 Task: Look for properties with ceiling or mobile hoists.
Action: Mouse moved to (1156, 136)
Screenshot: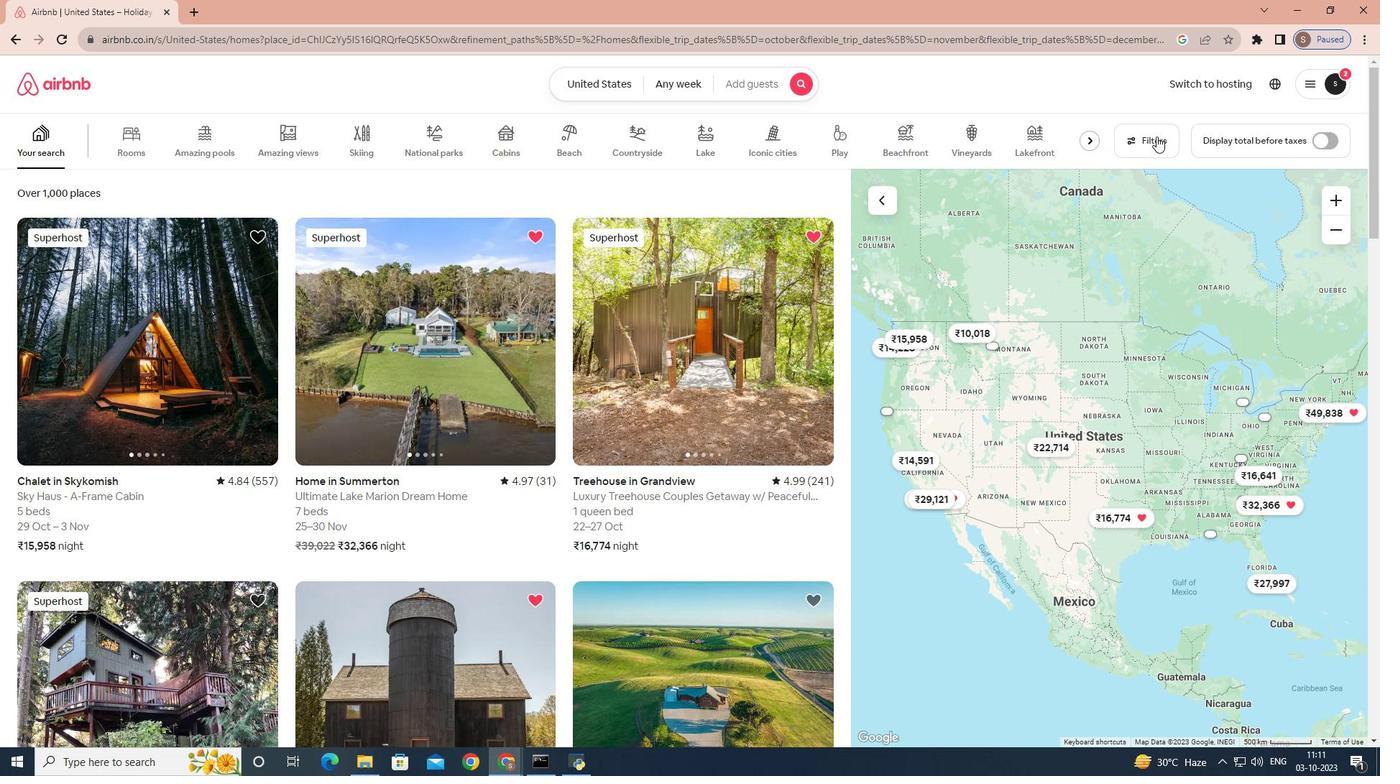 
Action: Mouse pressed left at (1156, 136)
Screenshot: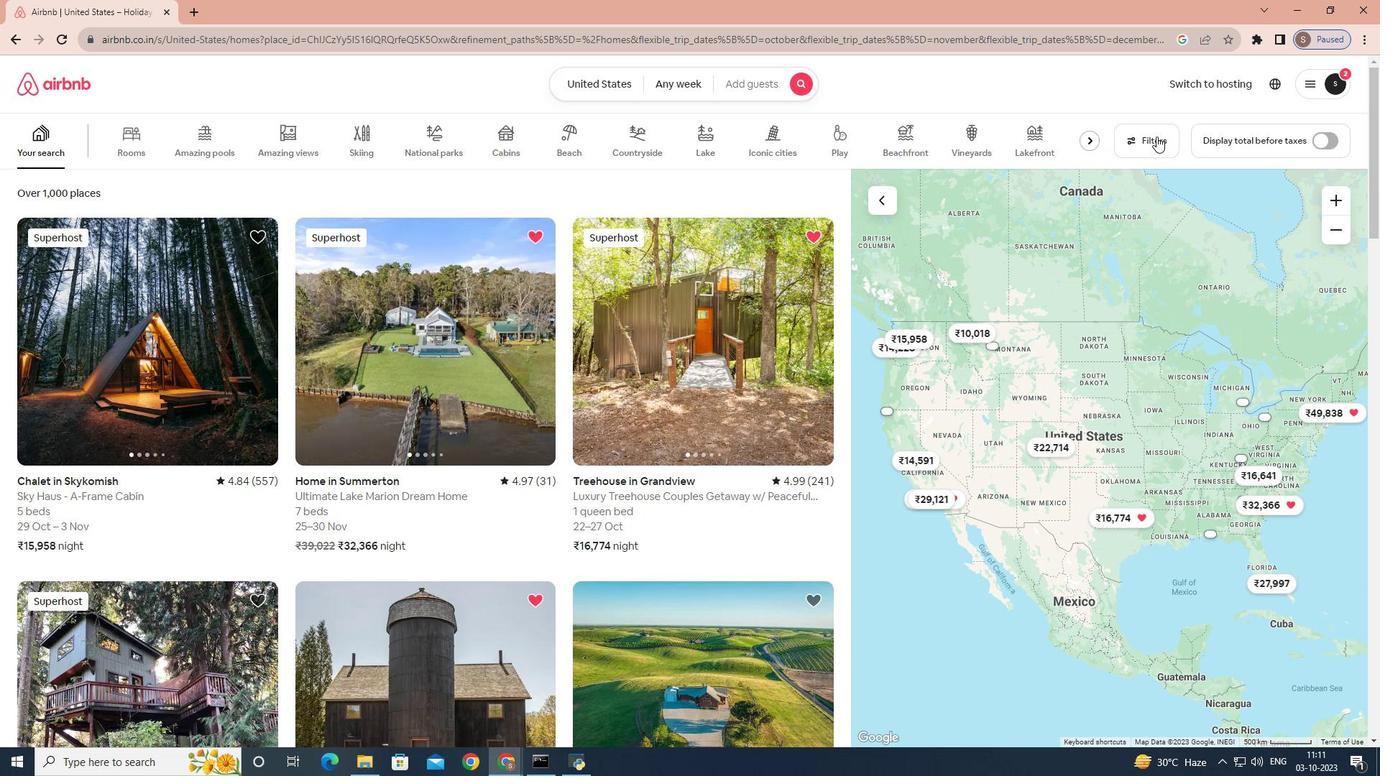 
Action: Mouse moved to (880, 231)
Screenshot: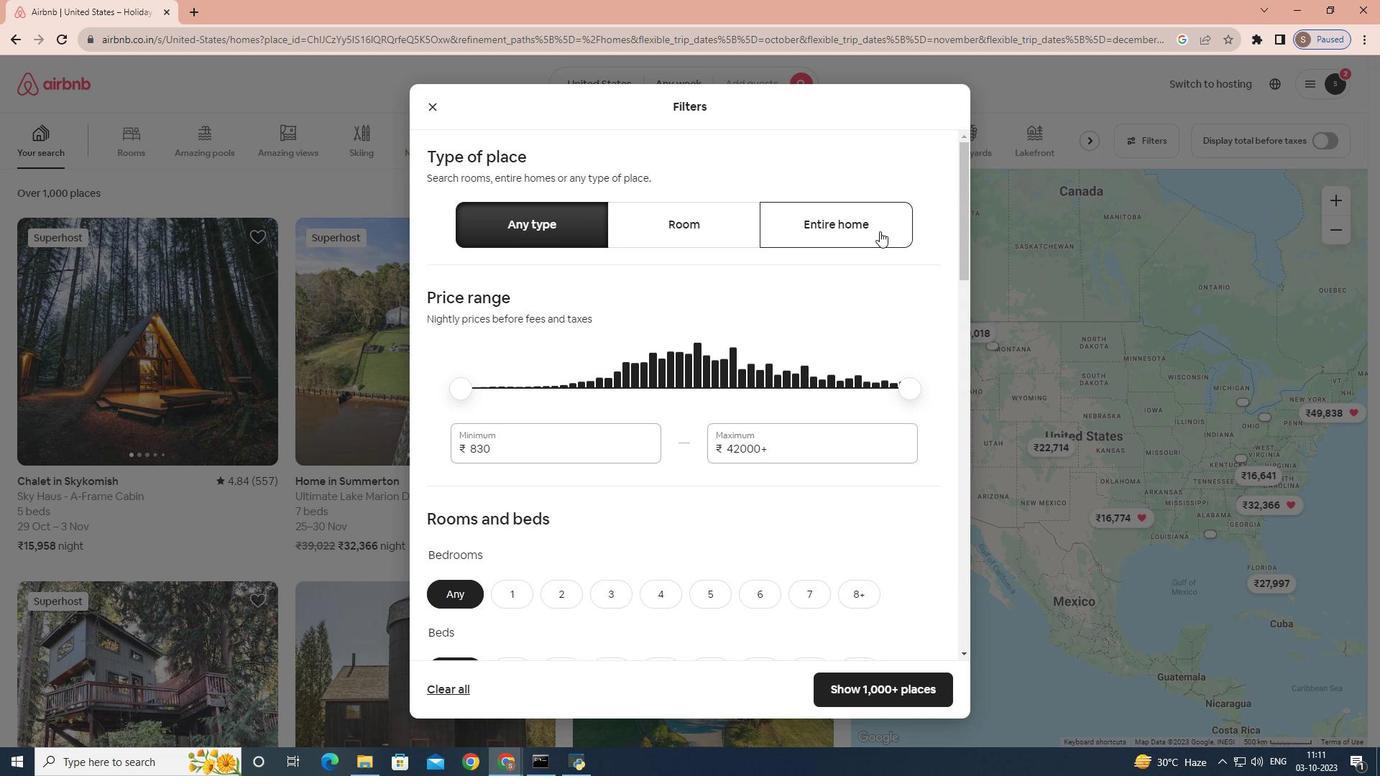 
Action: Mouse pressed left at (880, 231)
Screenshot: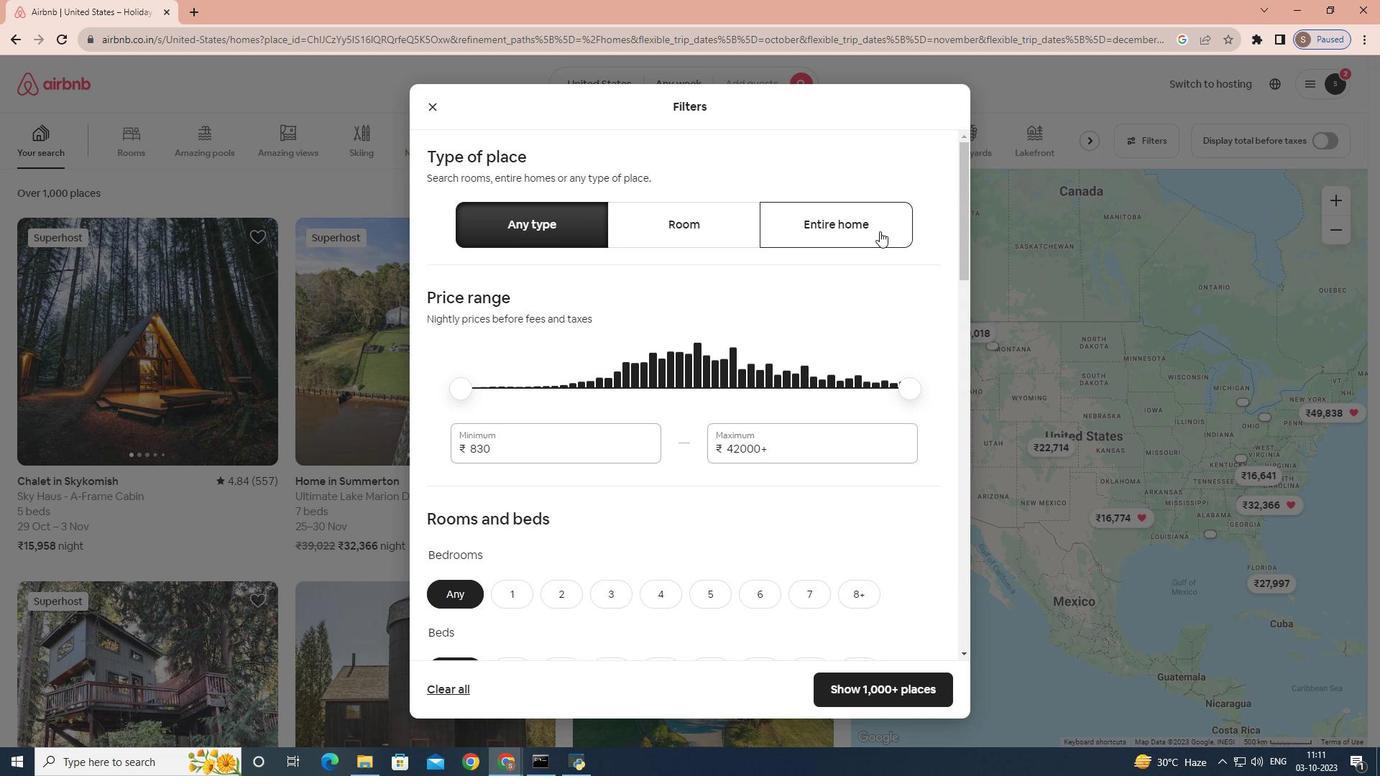 
Action: Mouse moved to (797, 331)
Screenshot: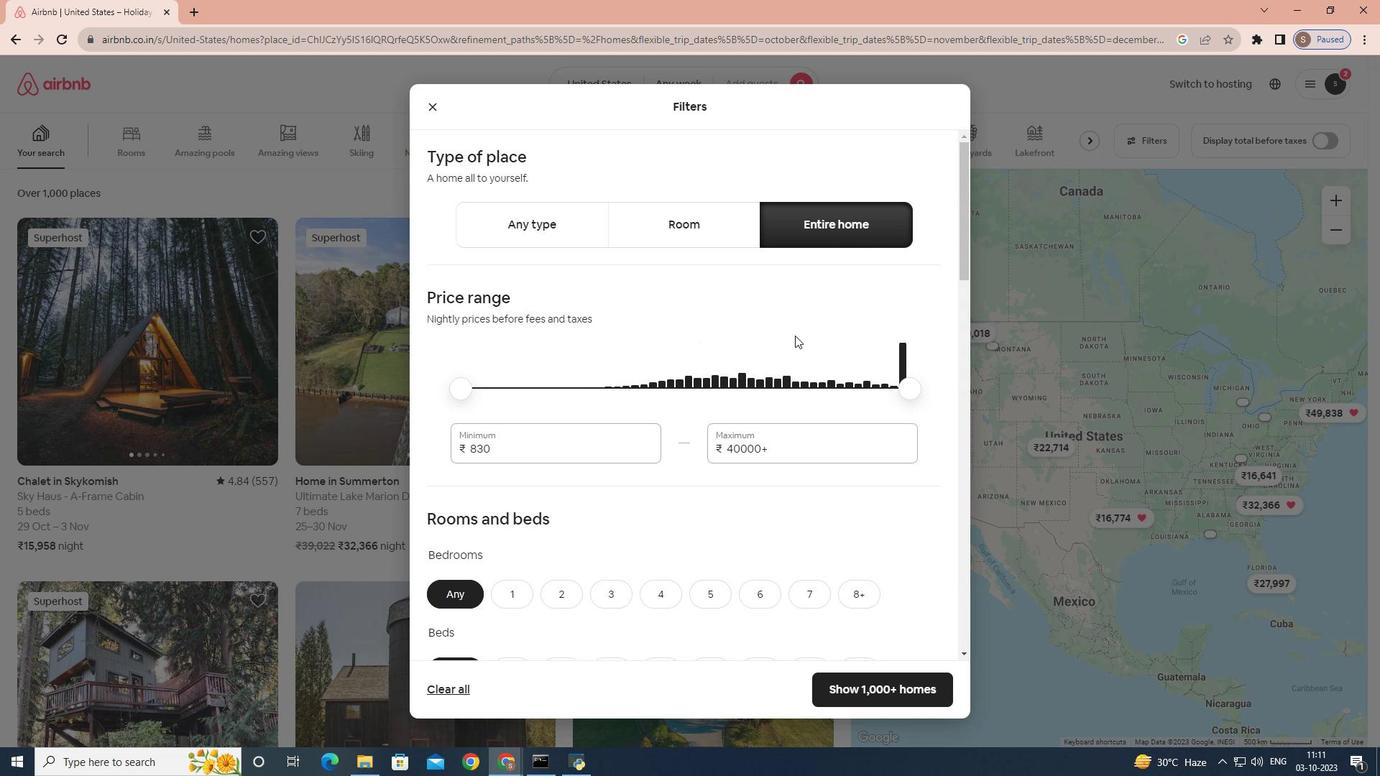 
Action: Mouse scrolled (797, 330) with delta (0, 0)
Screenshot: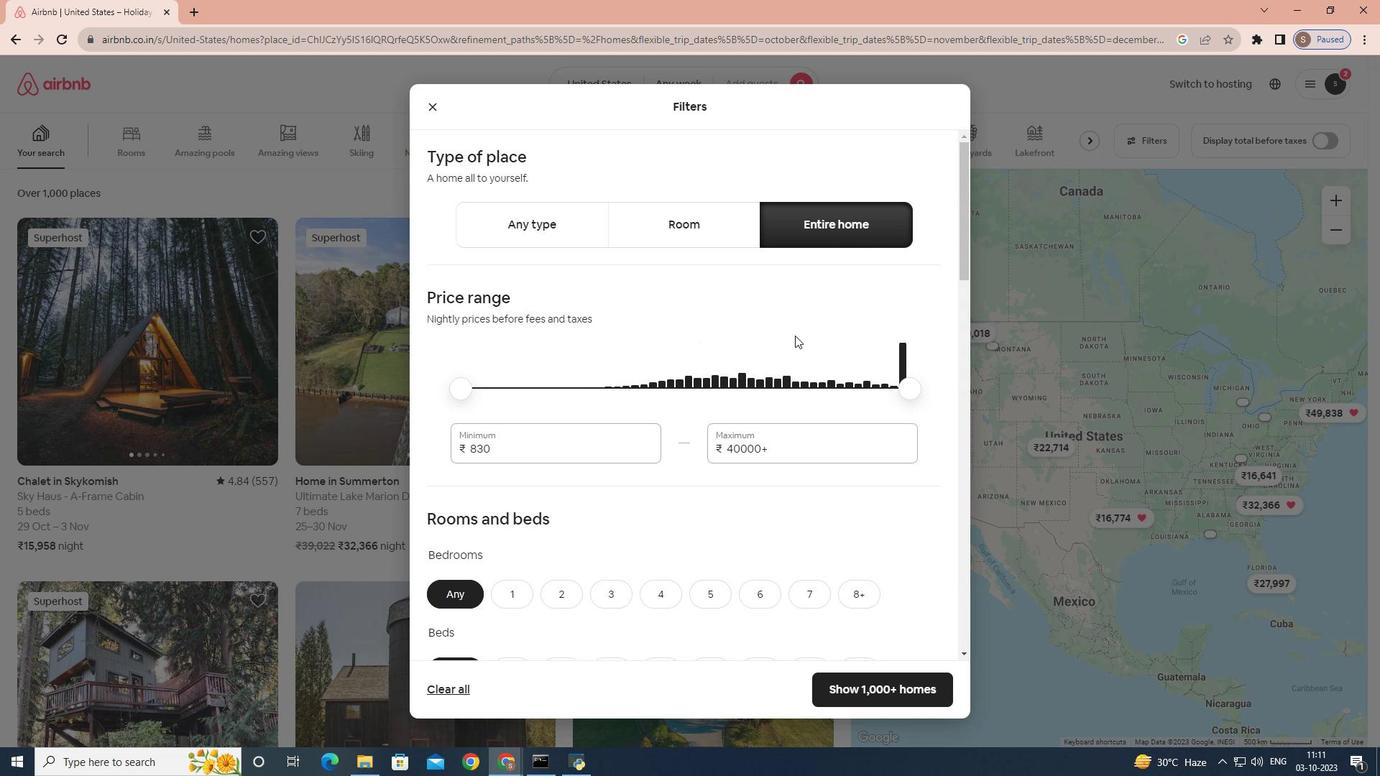 
Action: Mouse moved to (794, 337)
Screenshot: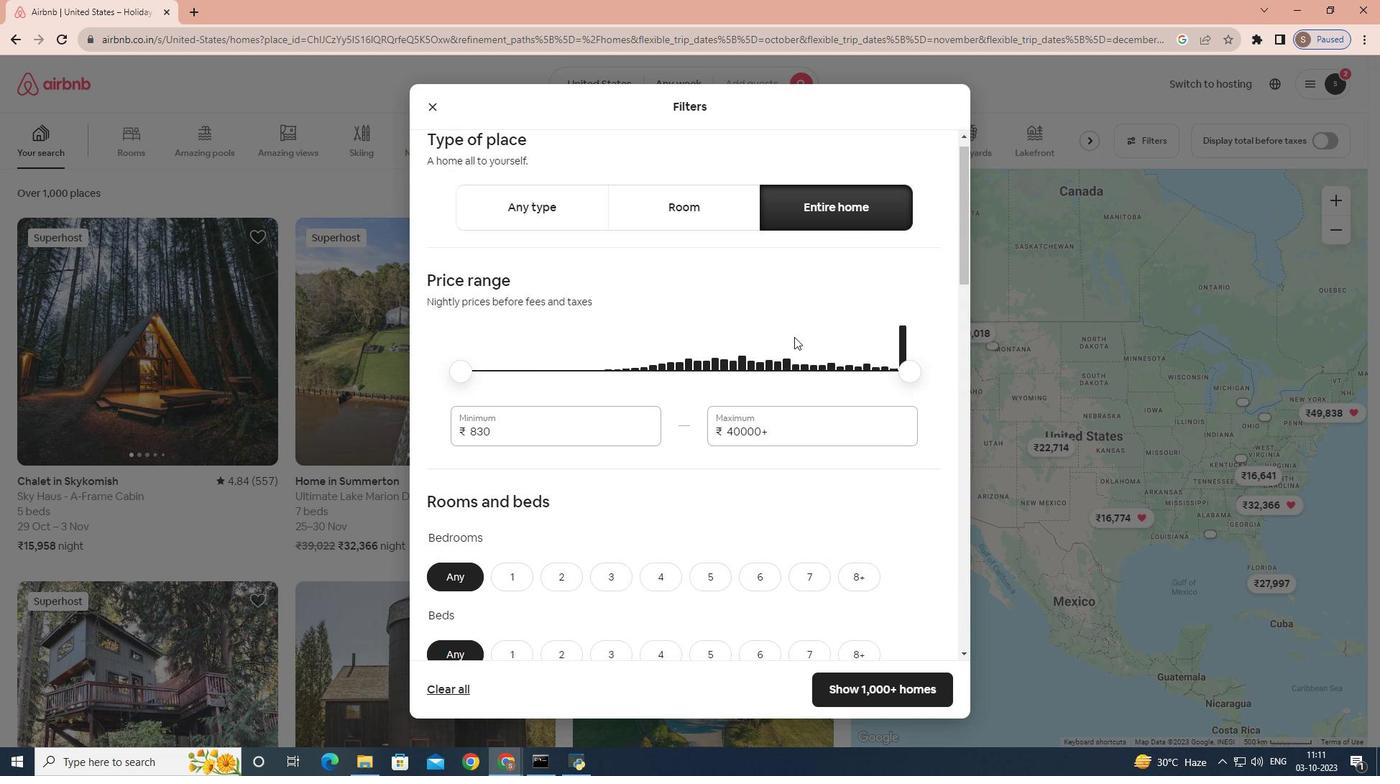 
Action: Mouse scrolled (794, 336) with delta (0, 0)
Screenshot: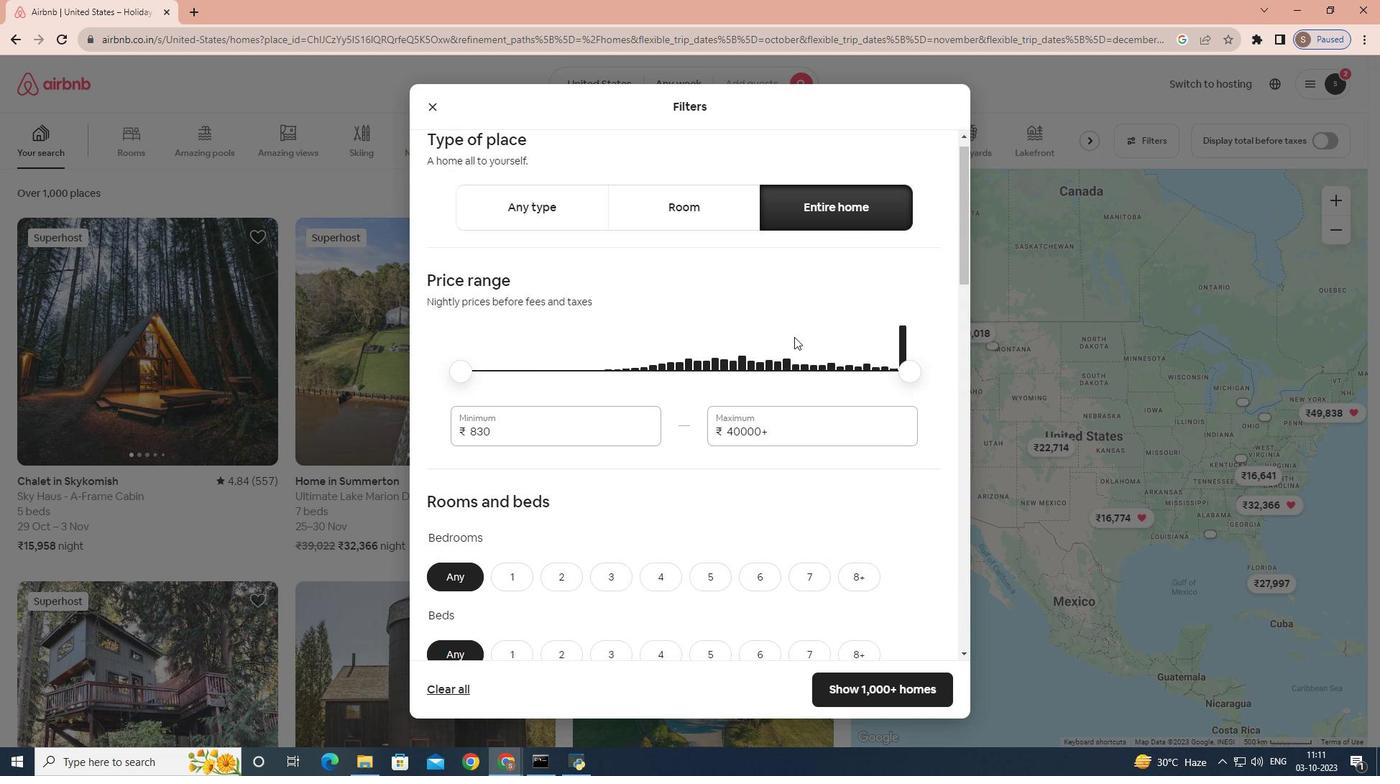 
Action: Mouse scrolled (794, 336) with delta (0, 0)
Screenshot: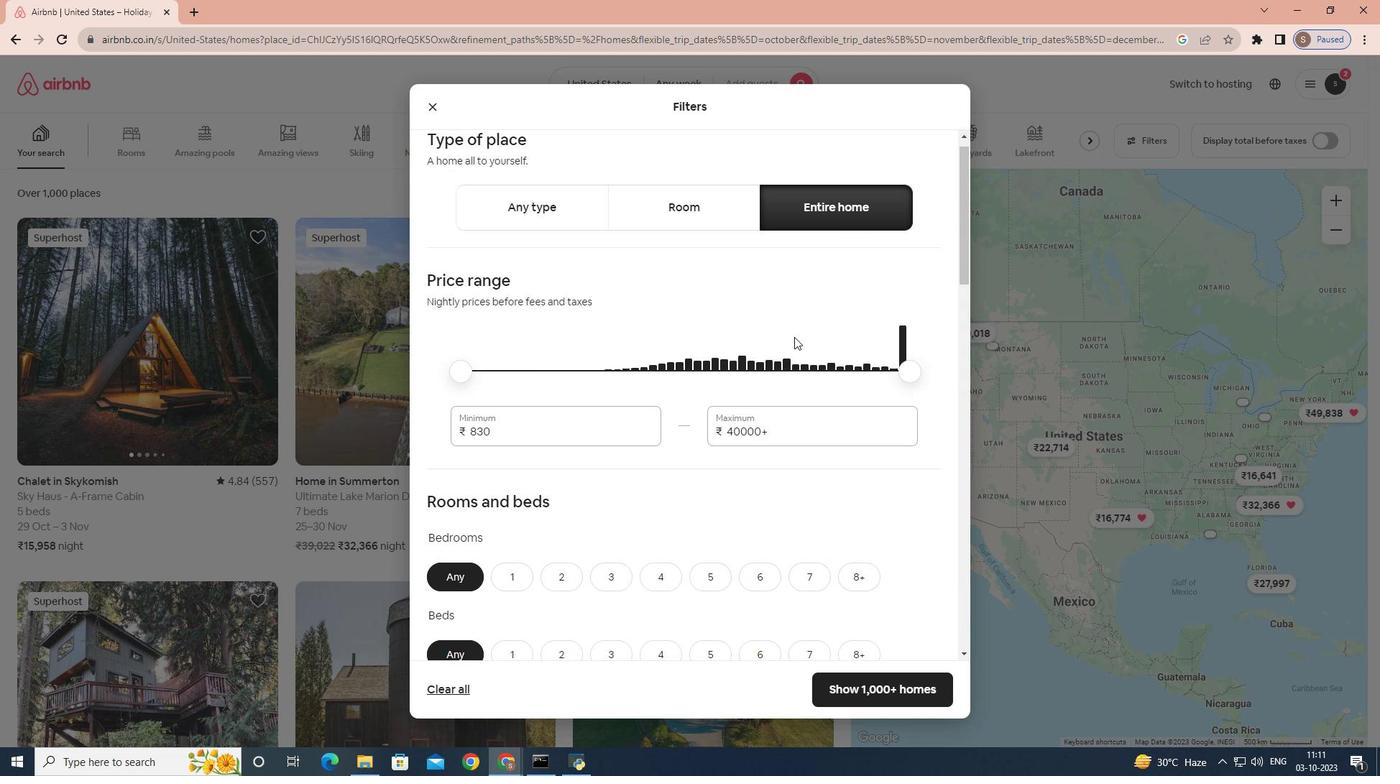 
Action: Mouse scrolled (794, 336) with delta (0, 0)
Screenshot: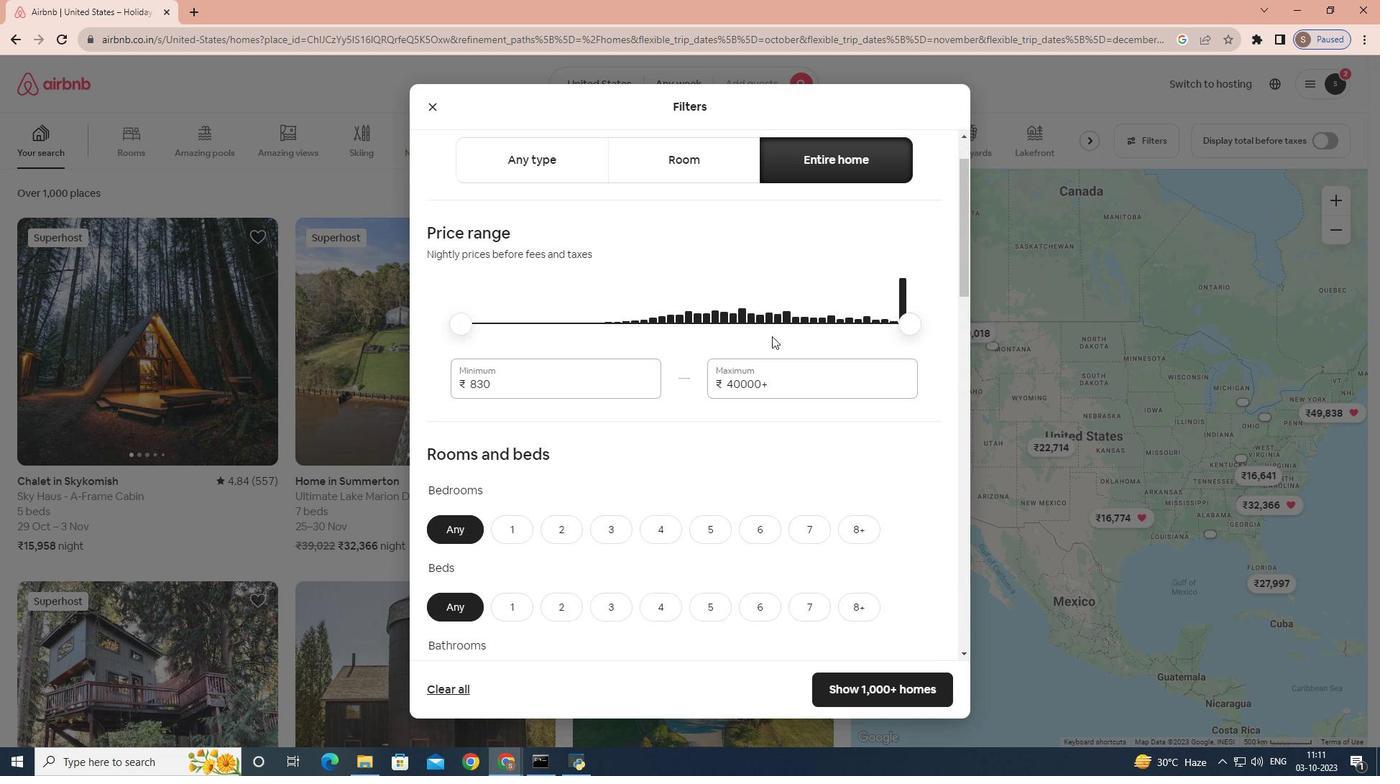 
Action: Mouse moved to (718, 322)
Screenshot: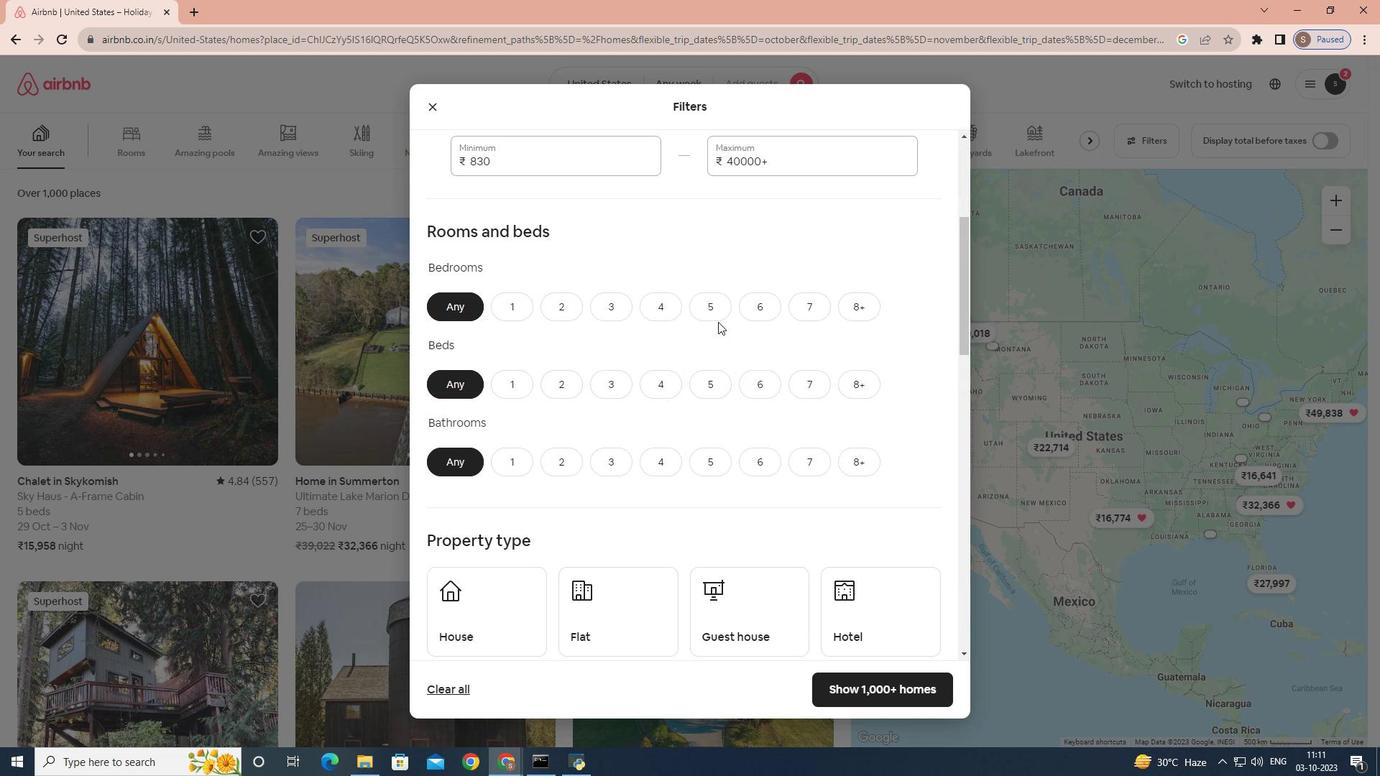 
Action: Mouse scrolled (718, 321) with delta (0, 0)
Screenshot: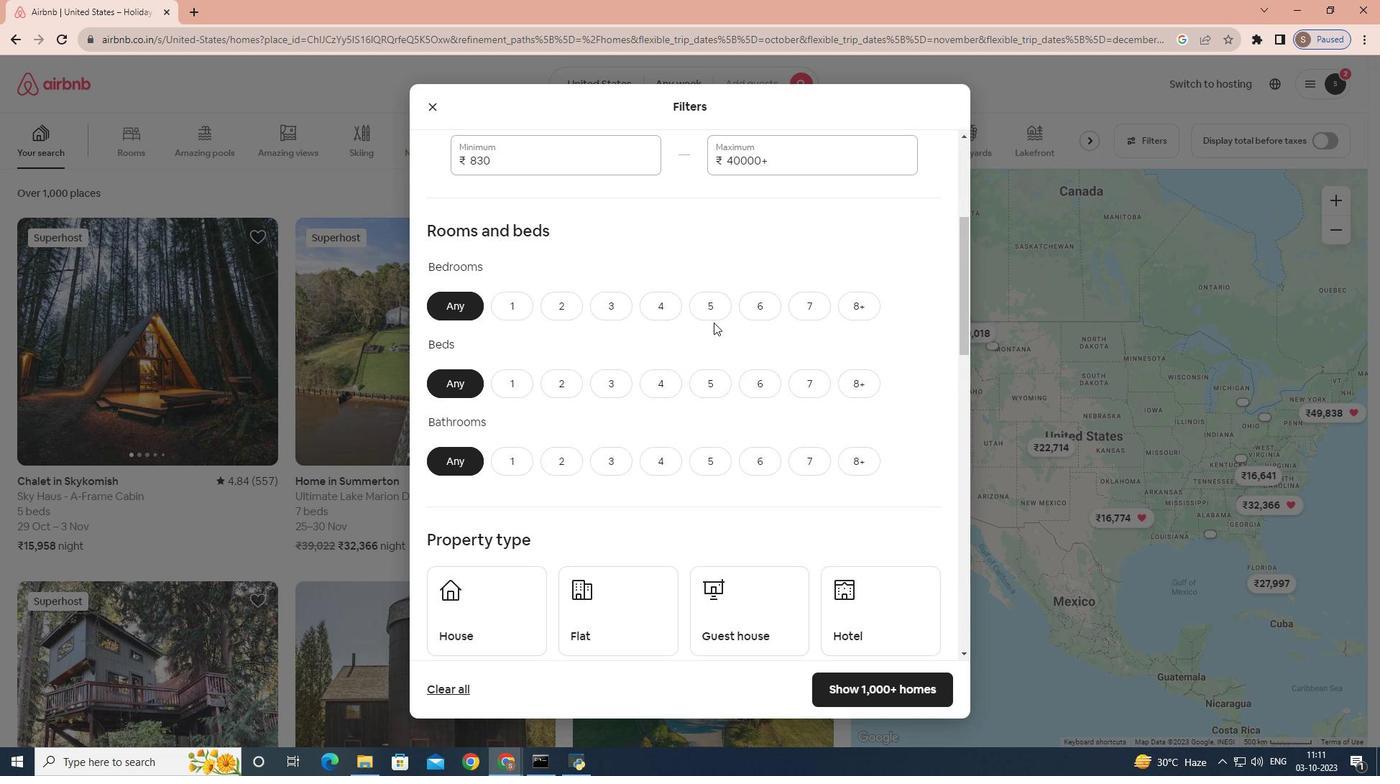 
Action: Mouse moved to (716, 322)
Screenshot: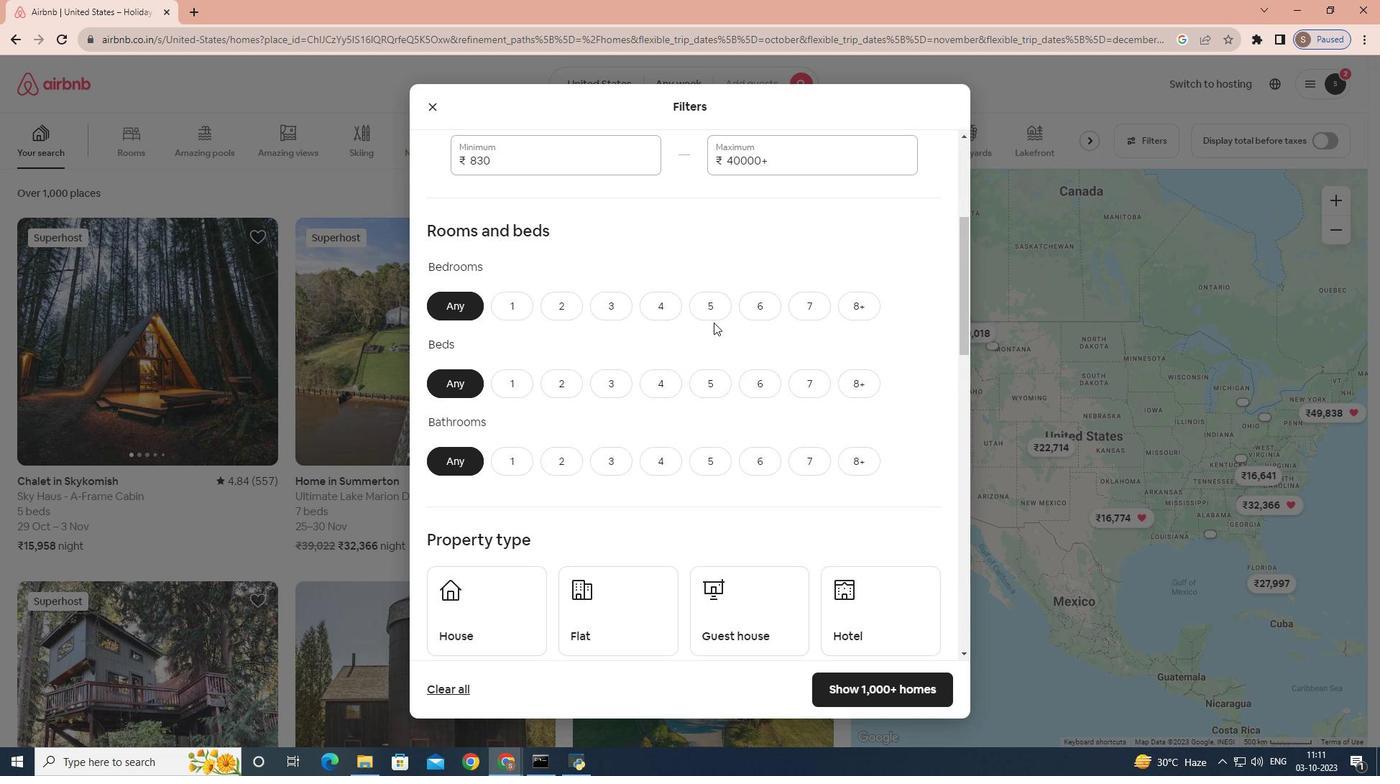 
Action: Mouse scrolled (716, 321) with delta (0, 0)
Screenshot: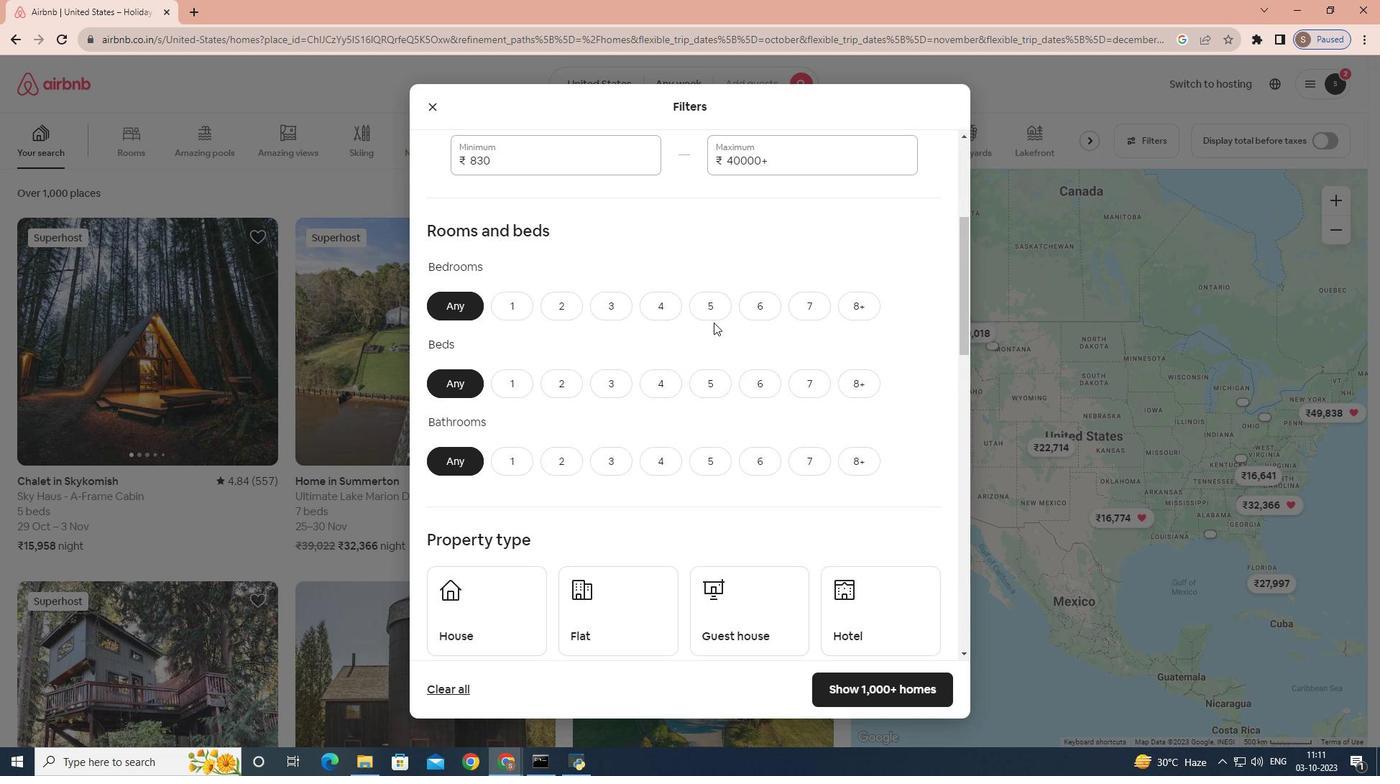 
Action: Mouse moved to (714, 322)
Screenshot: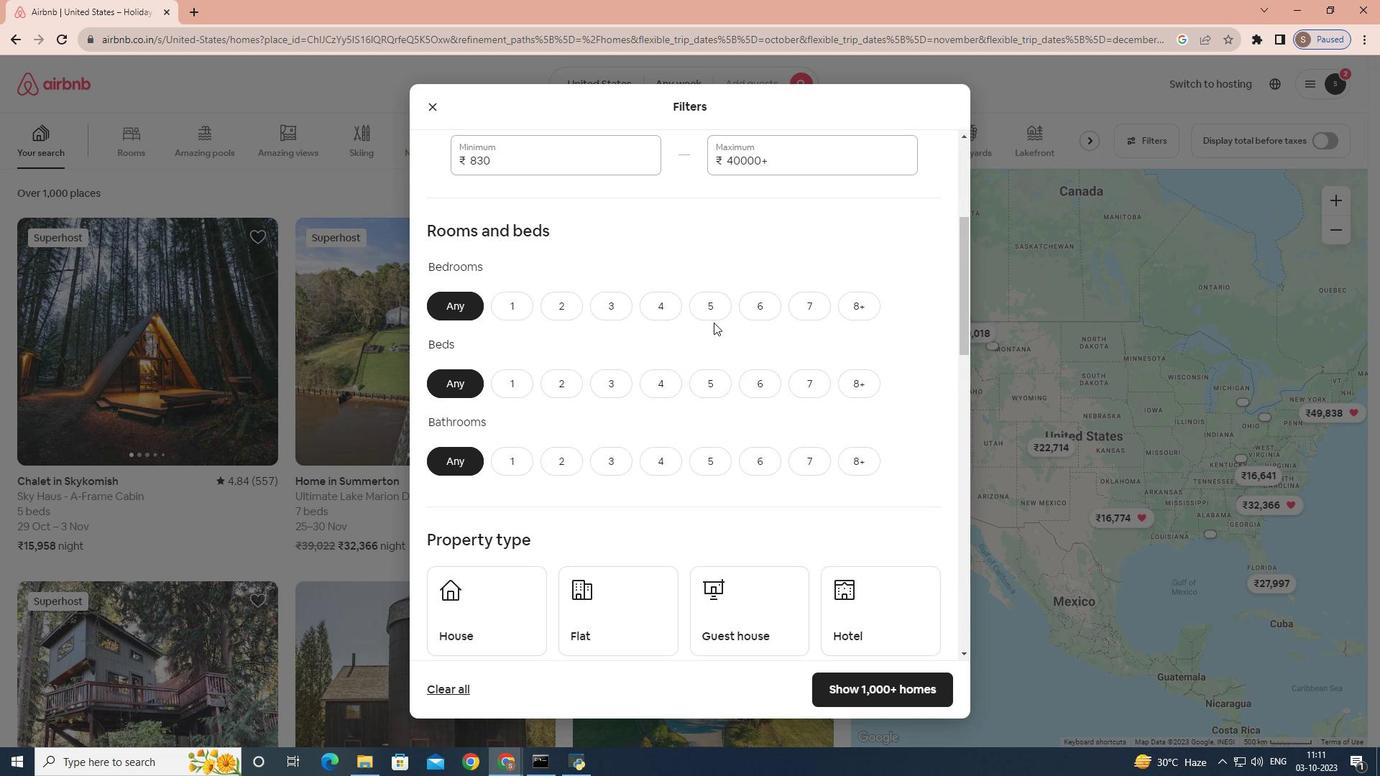 
Action: Mouse scrolled (714, 322) with delta (0, 0)
Screenshot: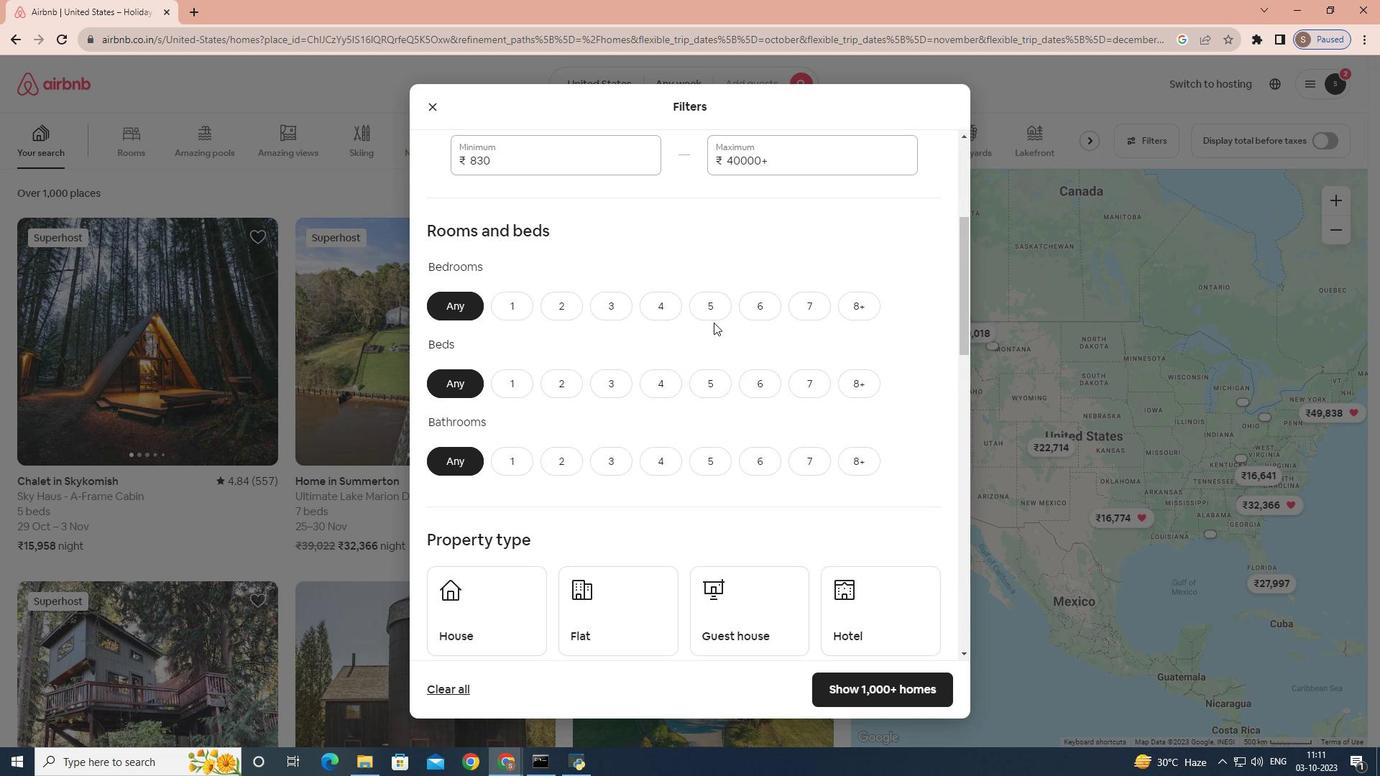 
Action: Mouse moved to (712, 324)
Screenshot: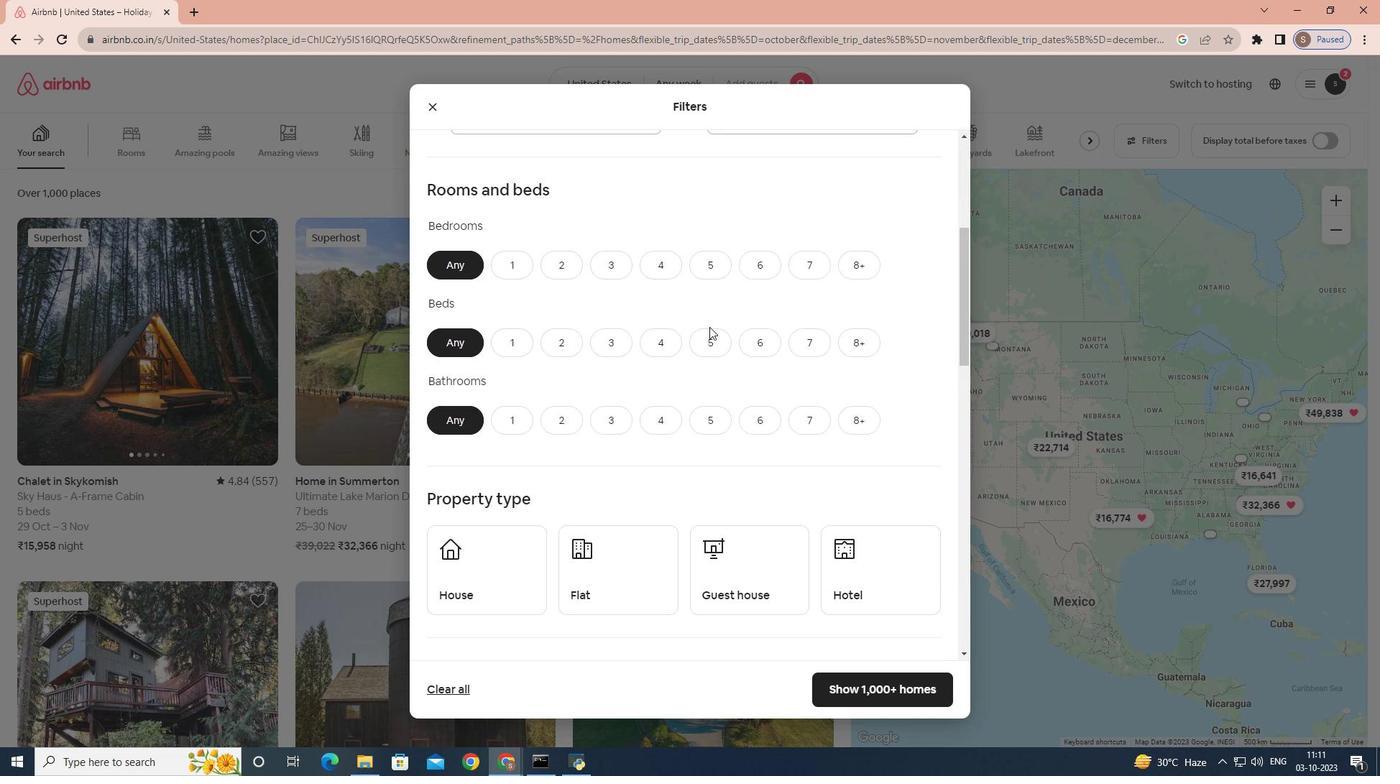 
Action: Mouse scrolled (712, 323) with delta (0, 0)
Screenshot: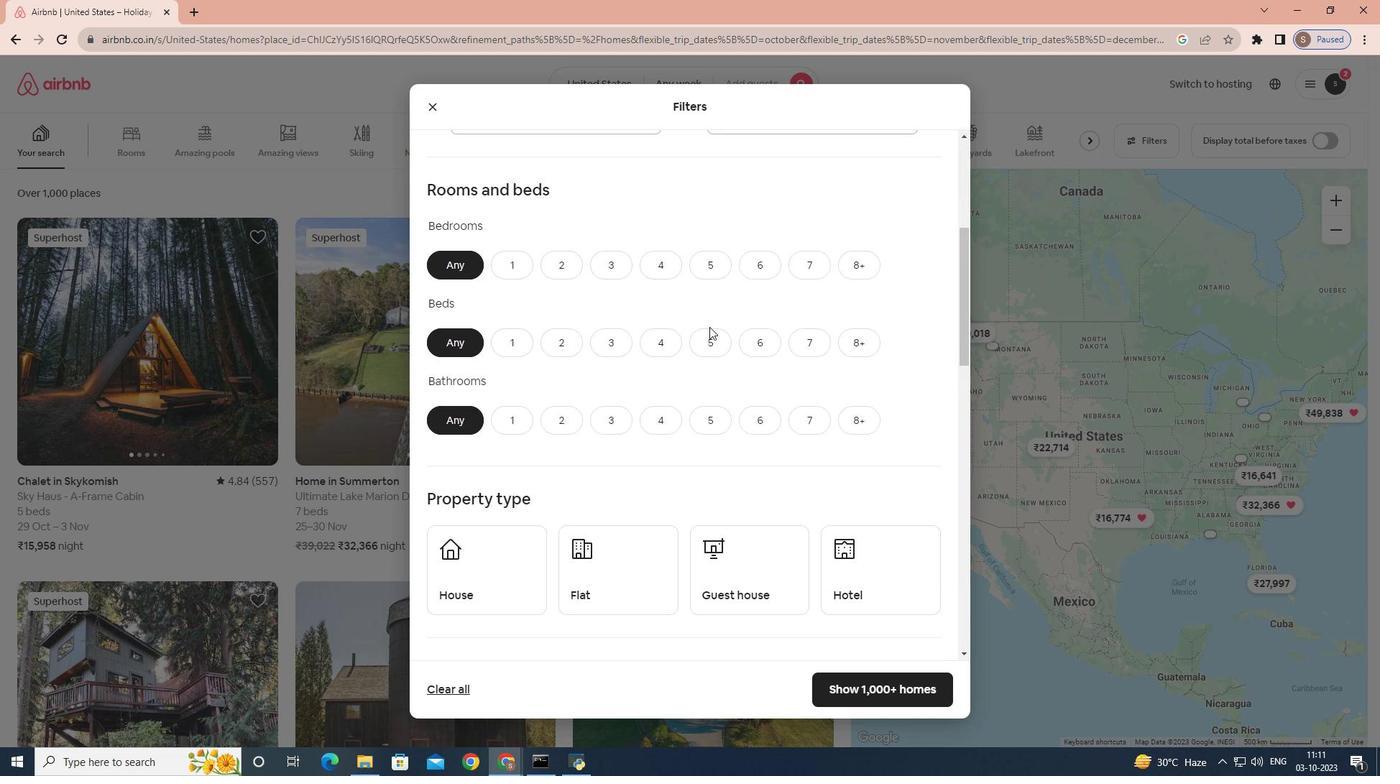 
Action: Mouse moved to (709, 327)
Screenshot: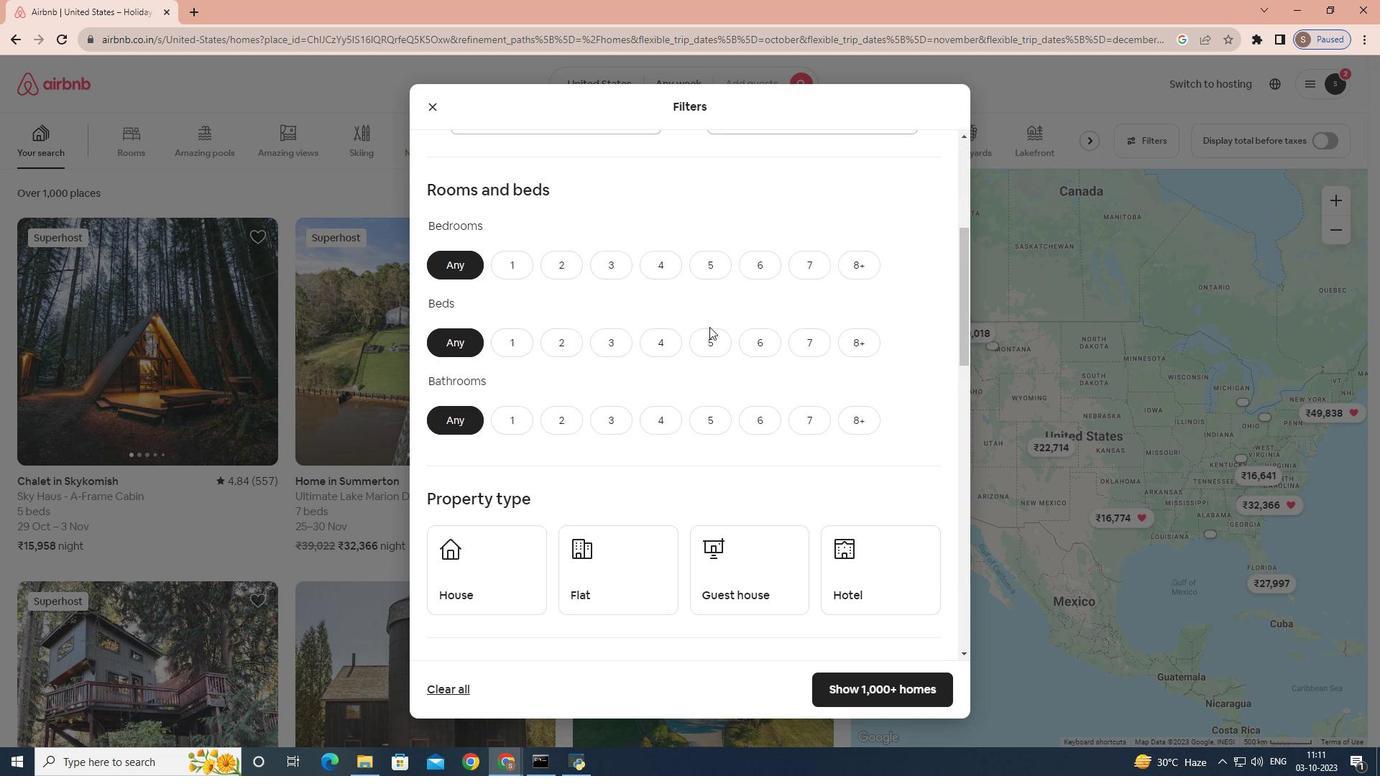 
Action: Mouse scrolled (709, 326) with delta (0, 0)
Screenshot: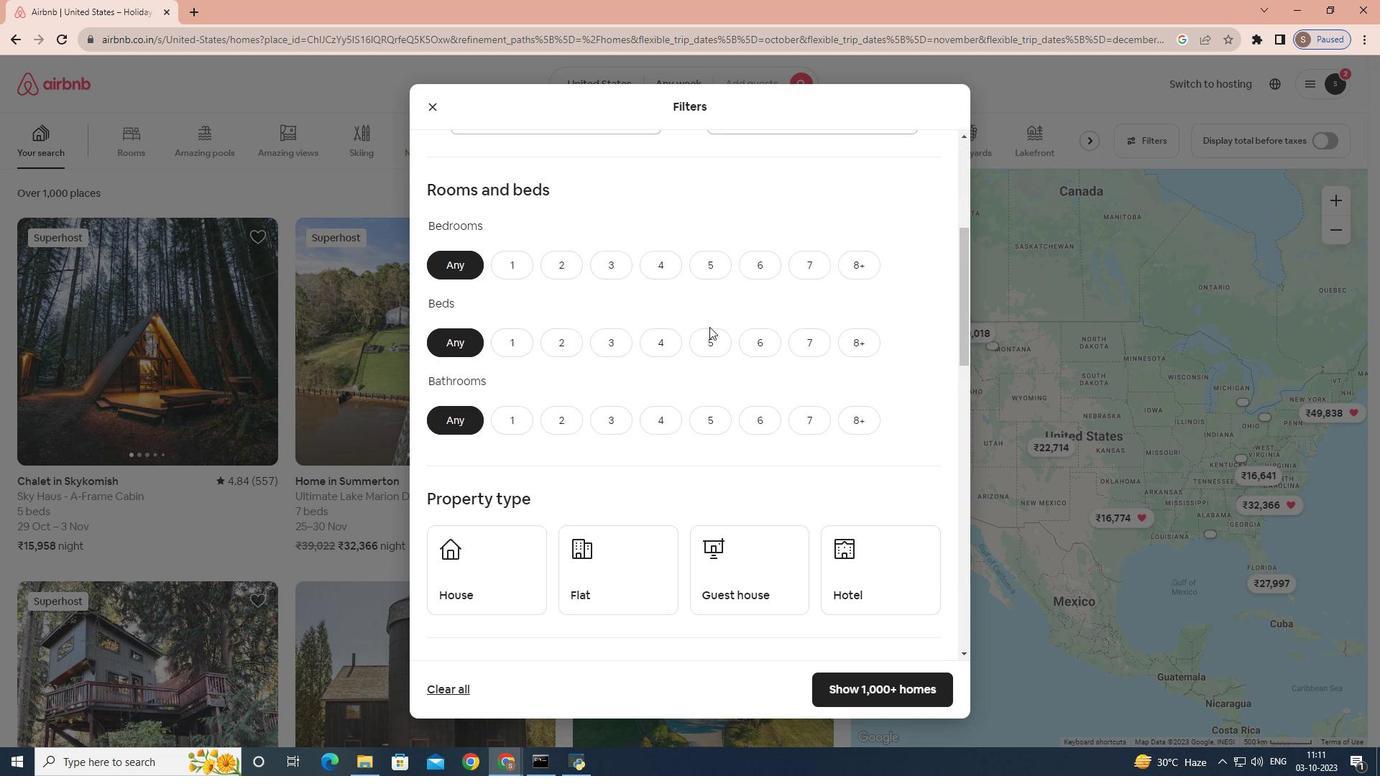 
Action: Mouse moved to (701, 332)
Screenshot: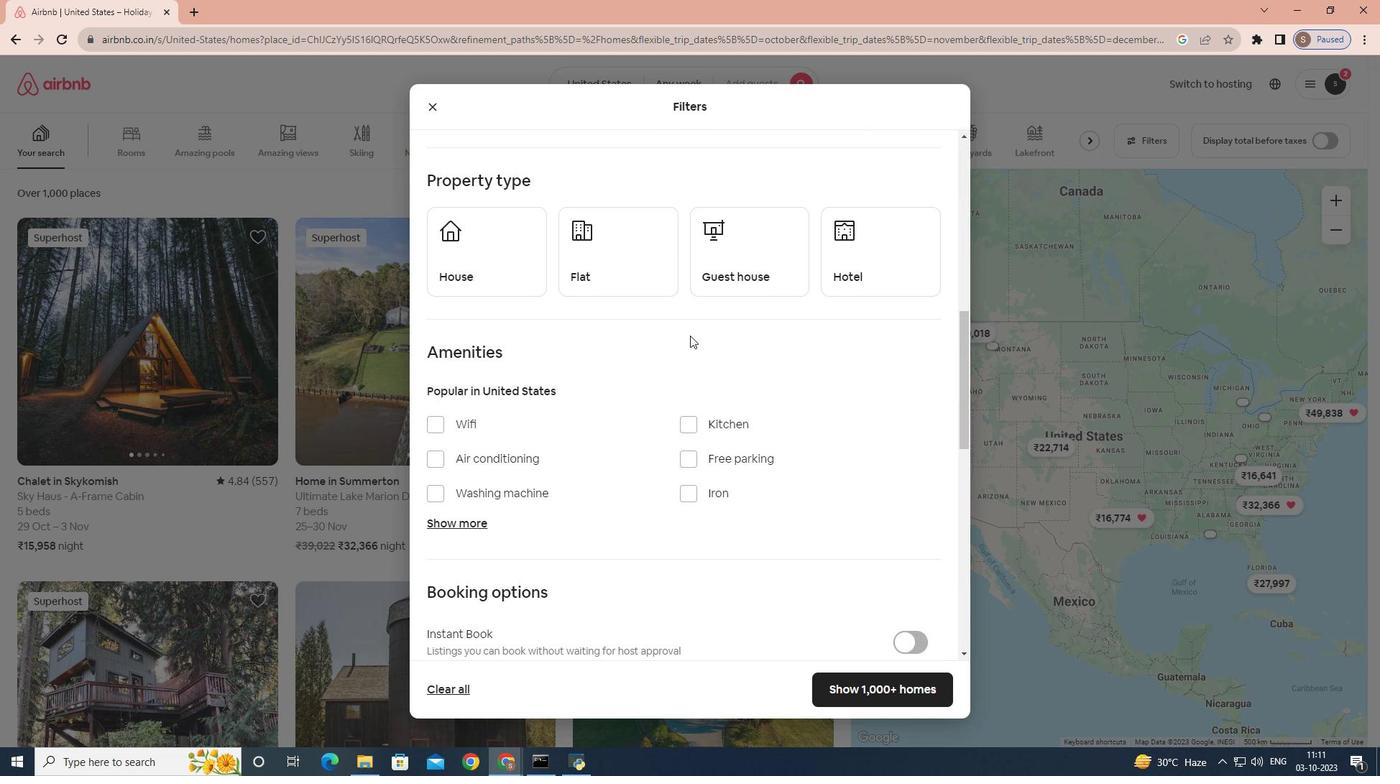 
Action: Mouse scrolled (701, 332) with delta (0, 0)
Screenshot: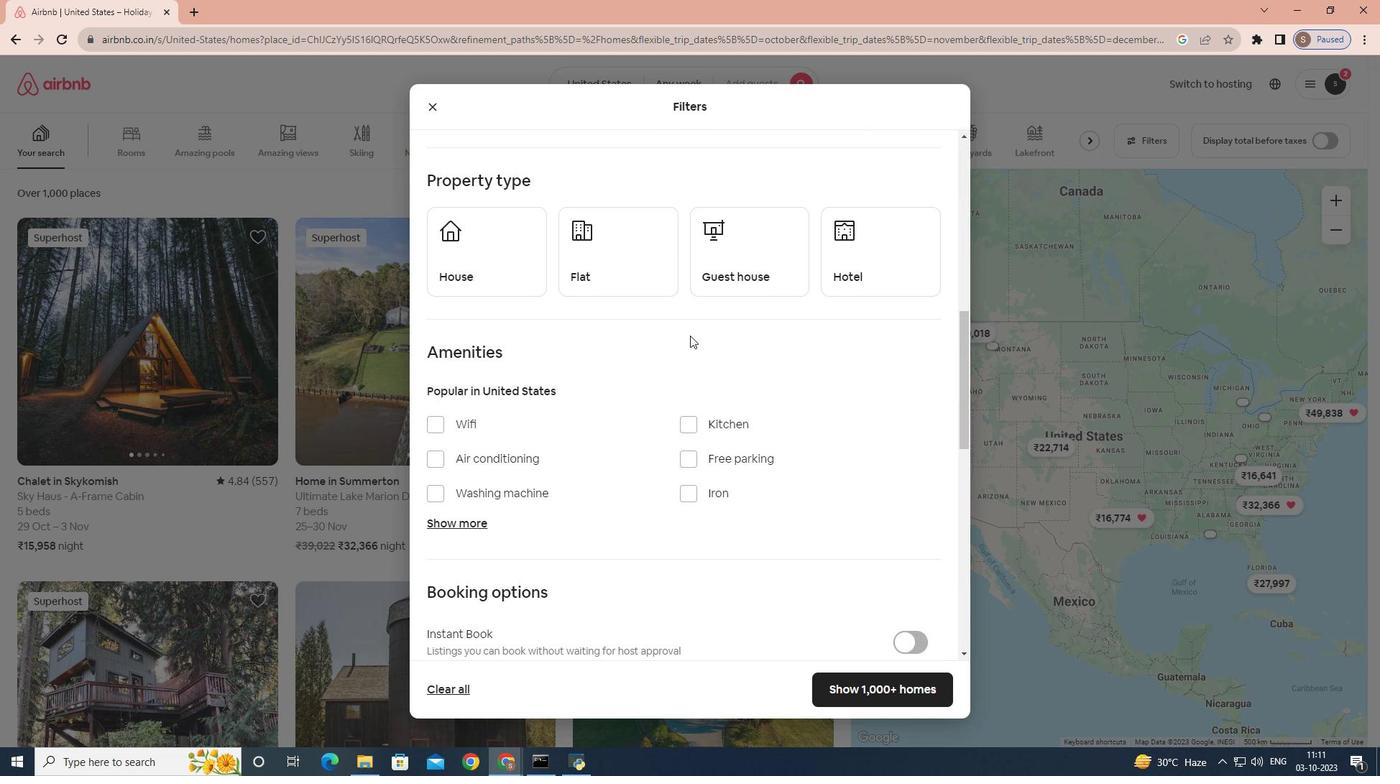 
Action: Mouse moved to (693, 334)
Screenshot: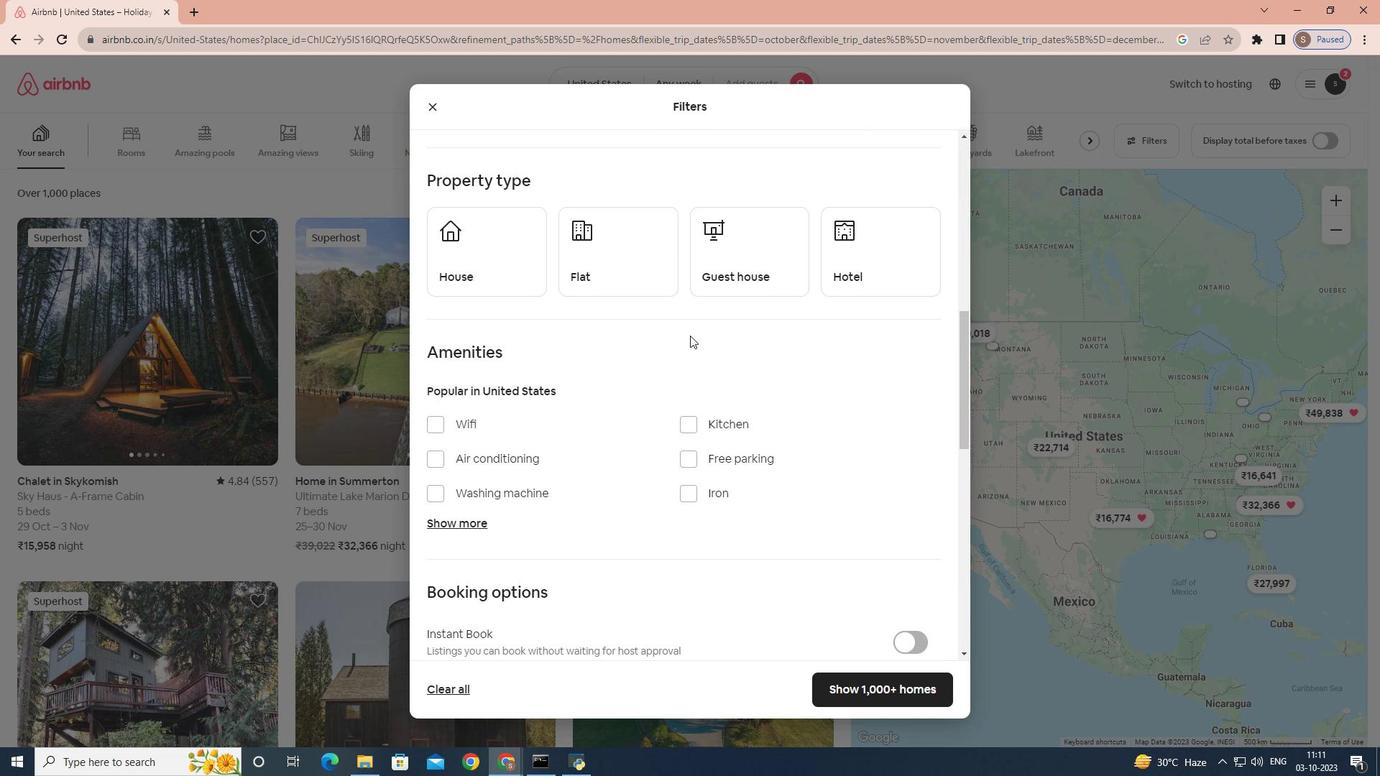 
Action: Mouse scrolled (693, 333) with delta (0, 0)
Screenshot: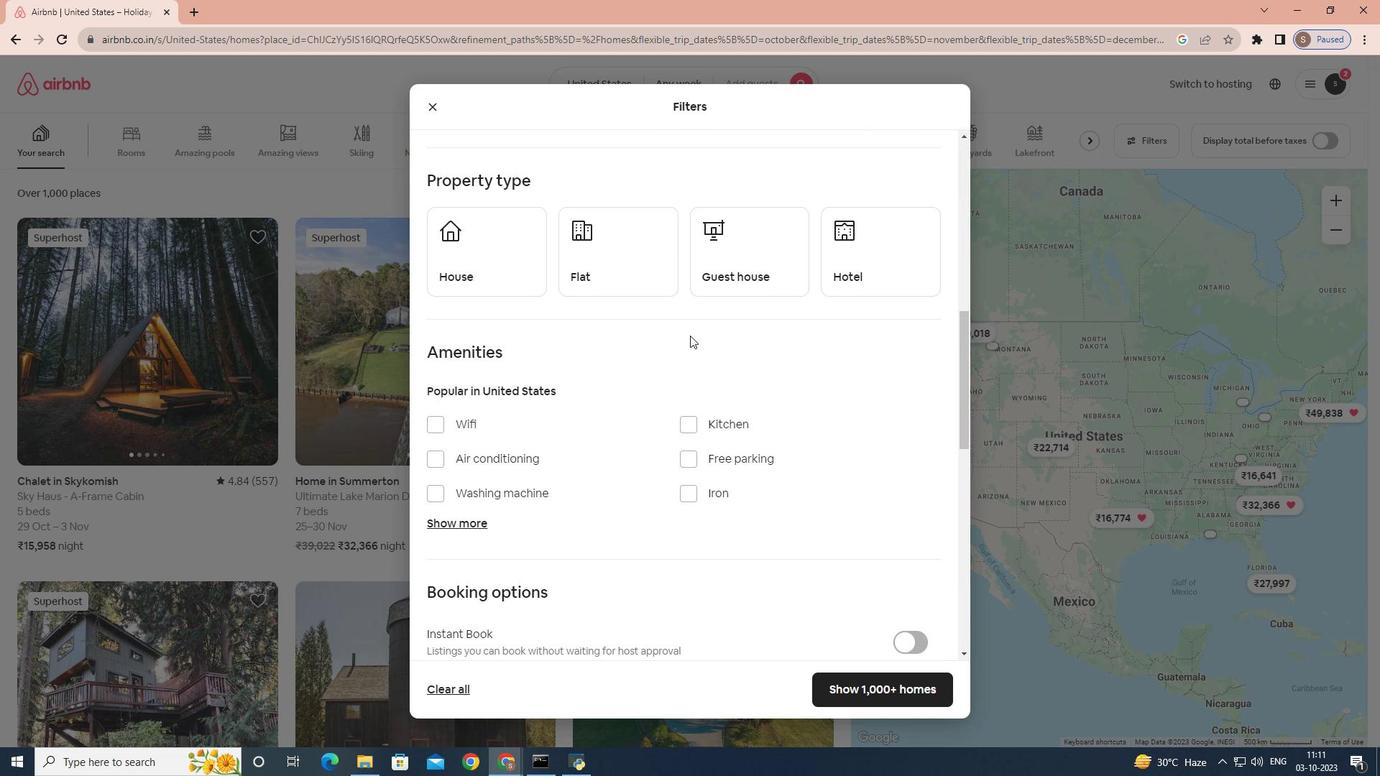 
Action: Mouse moved to (691, 335)
Screenshot: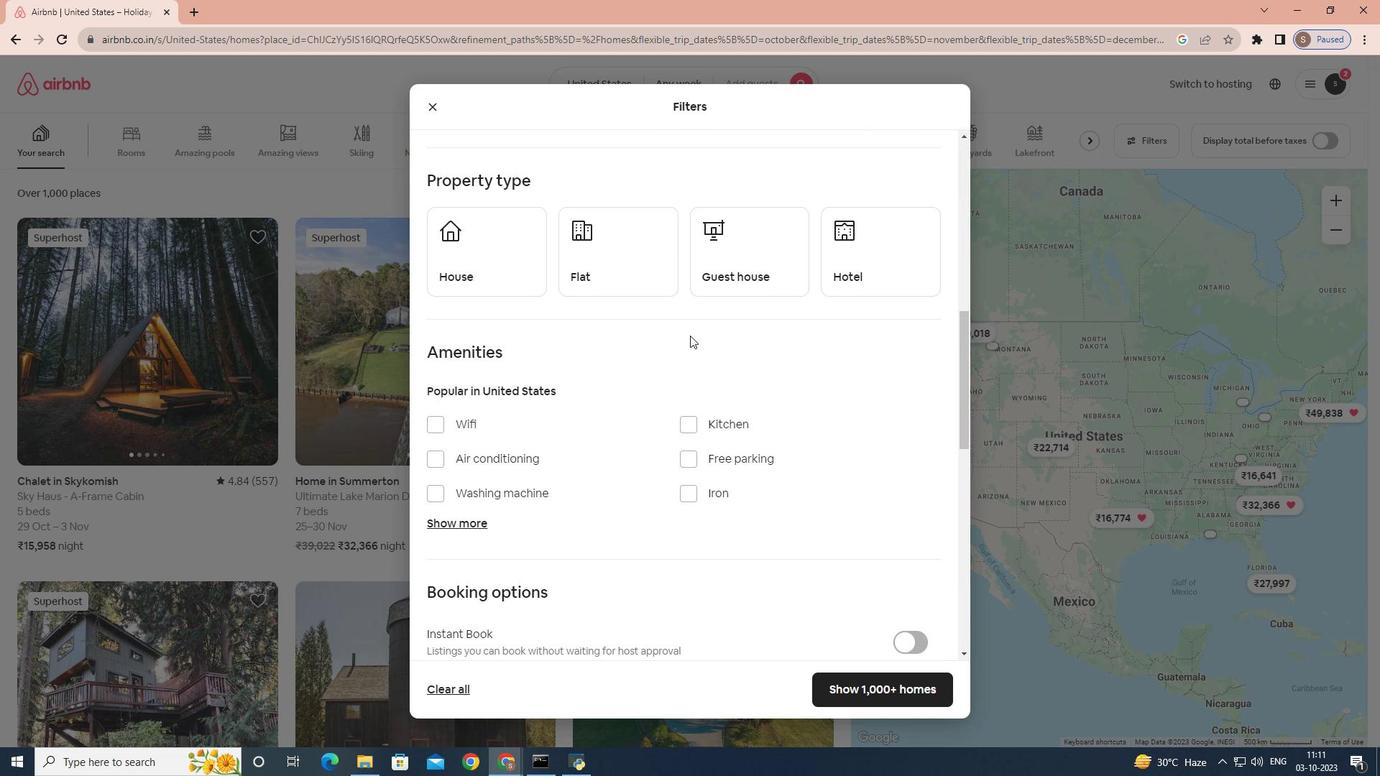 
Action: Mouse scrolled (691, 335) with delta (0, 0)
Screenshot: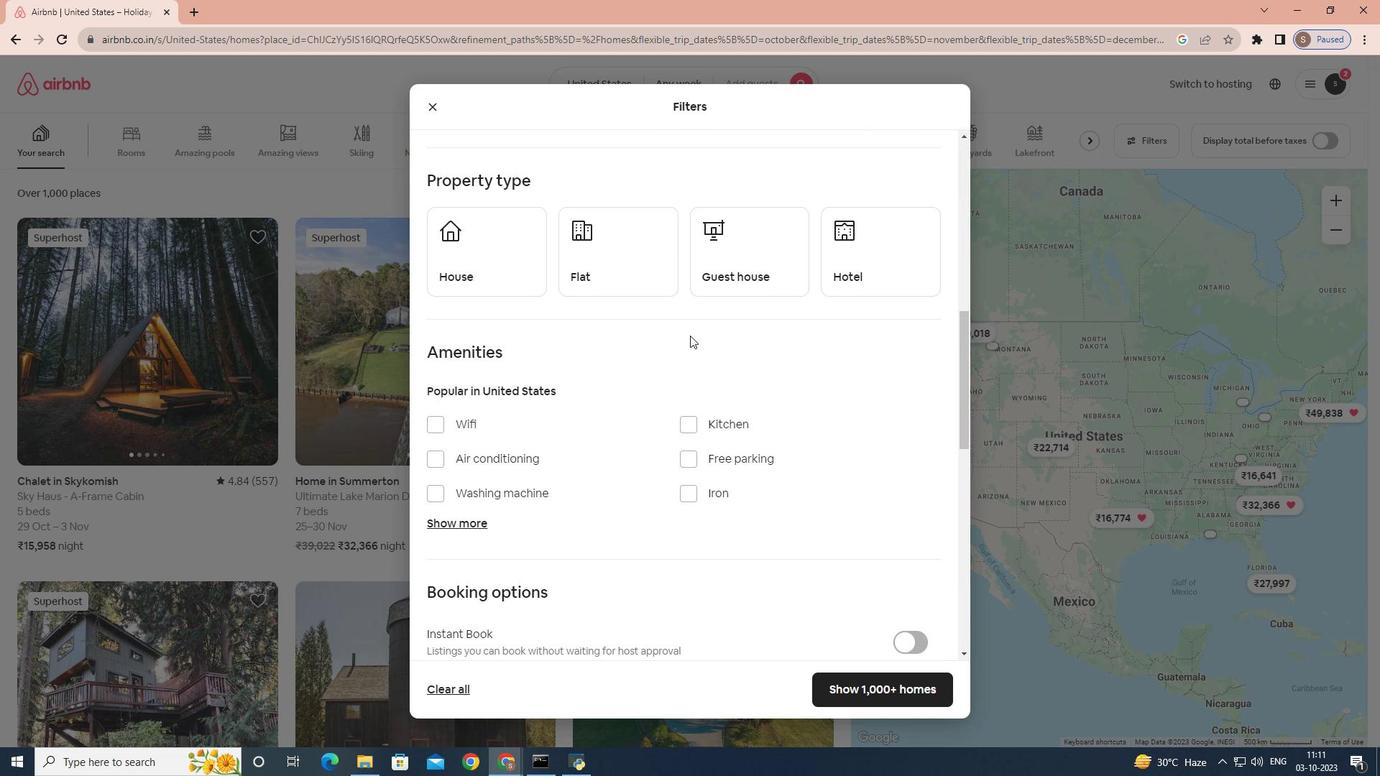
Action: Mouse moved to (644, 341)
Screenshot: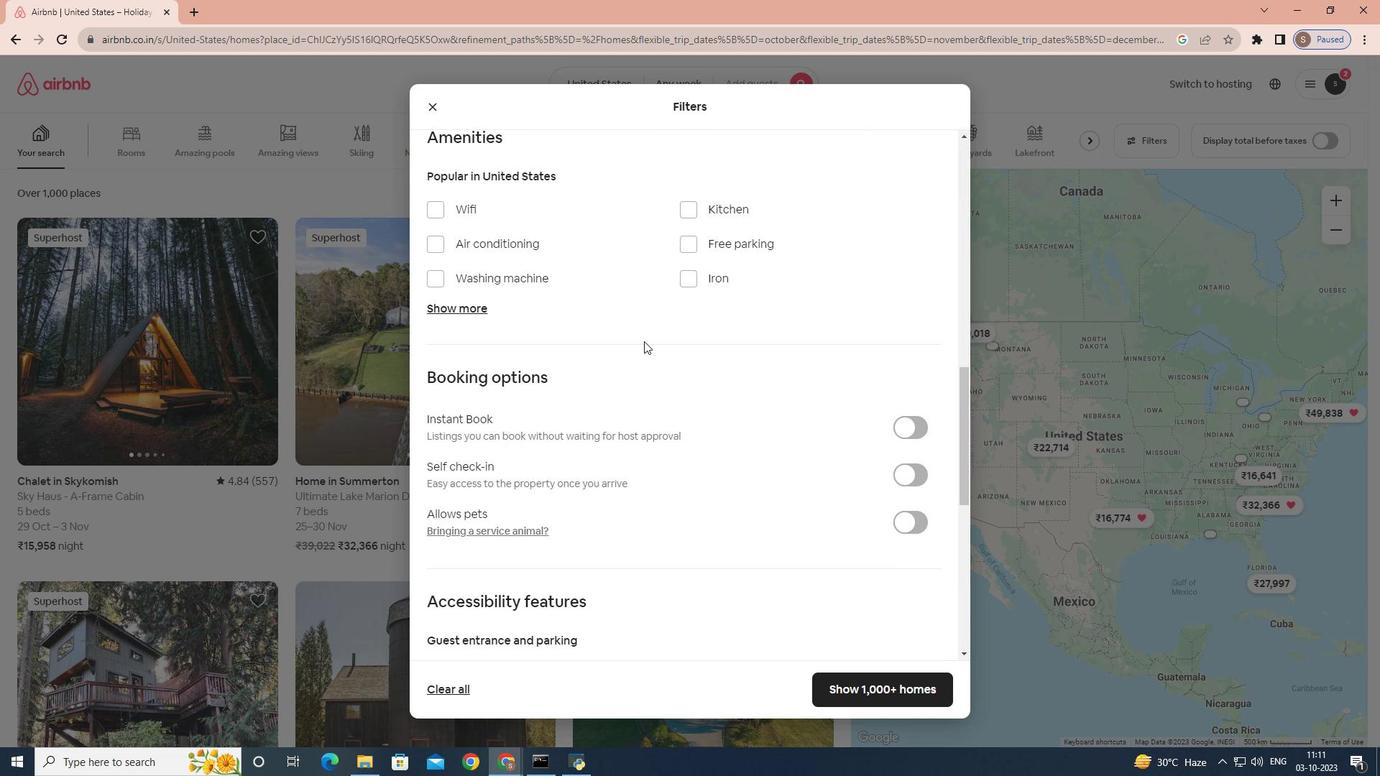 
Action: Mouse scrolled (644, 340) with delta (0, 0)
Screenshot: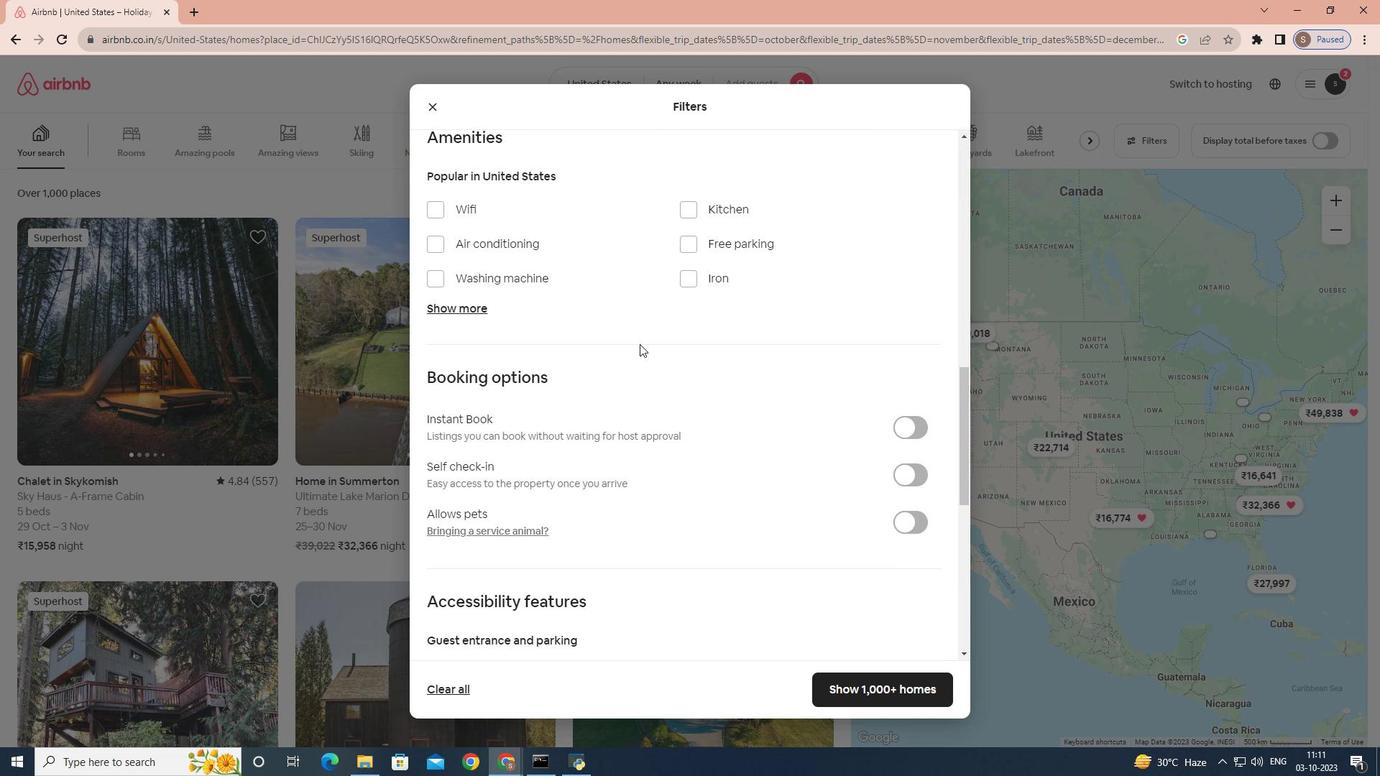 
Action: Mouse moved to (642, 342)
Screenshot: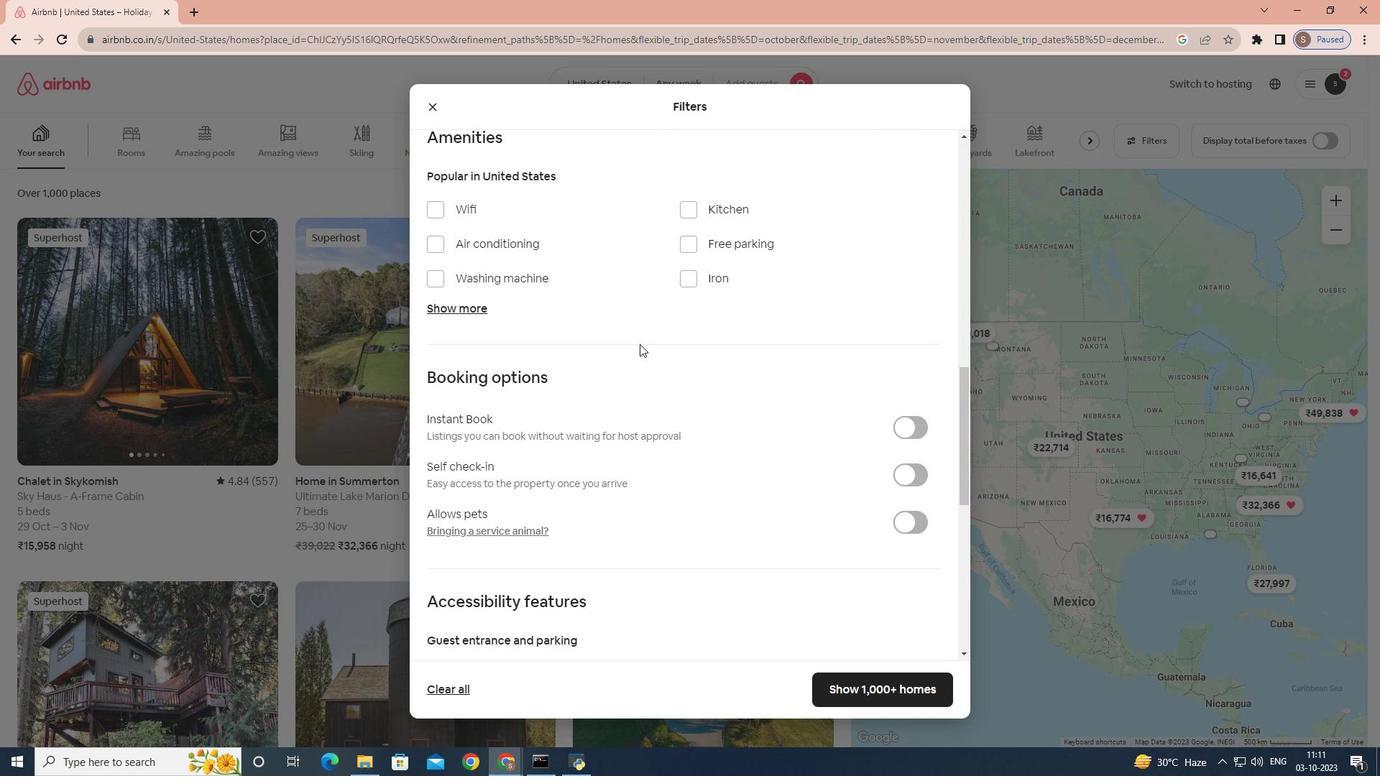 
Action: Mouse scrolled (642, 341) with delta (0, 0)
Screenshot: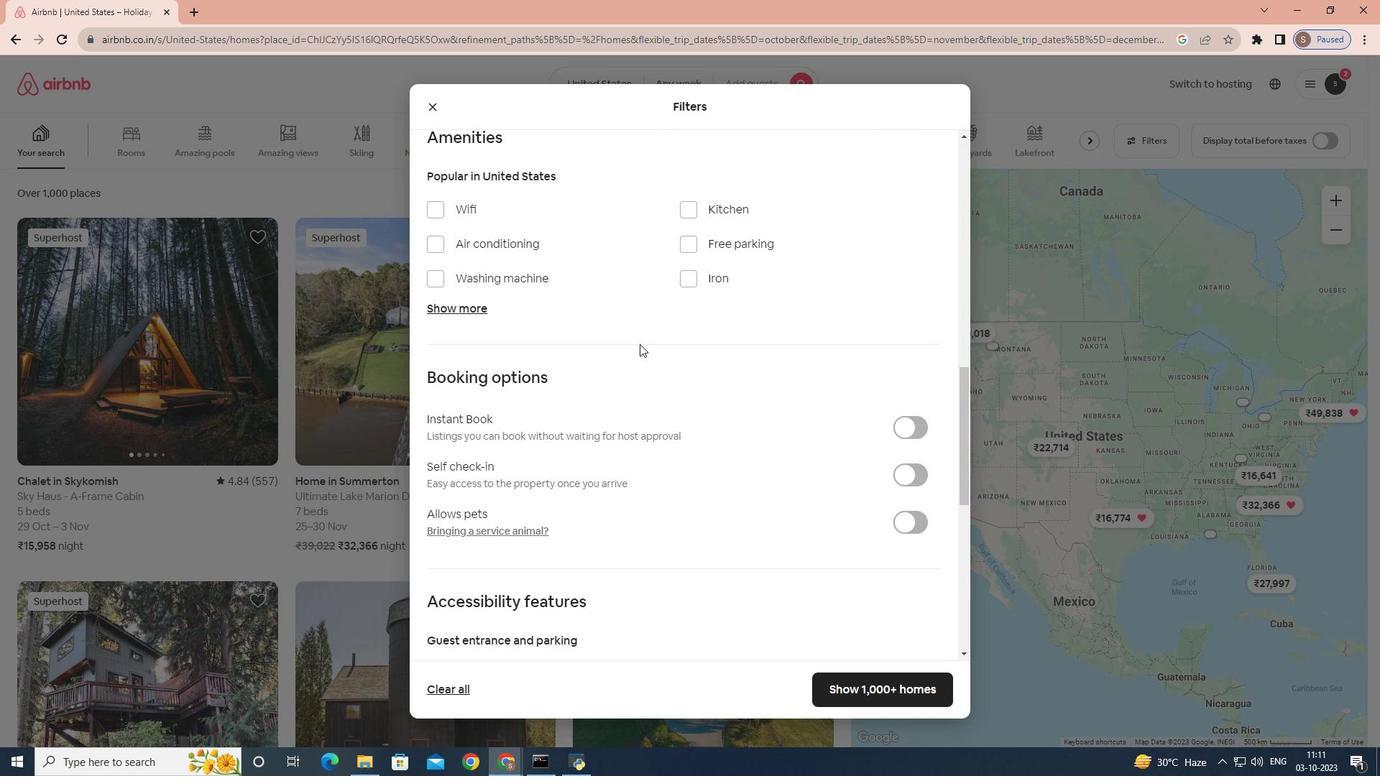 
Action: Mouse moved to (638, 345)
Screenshot: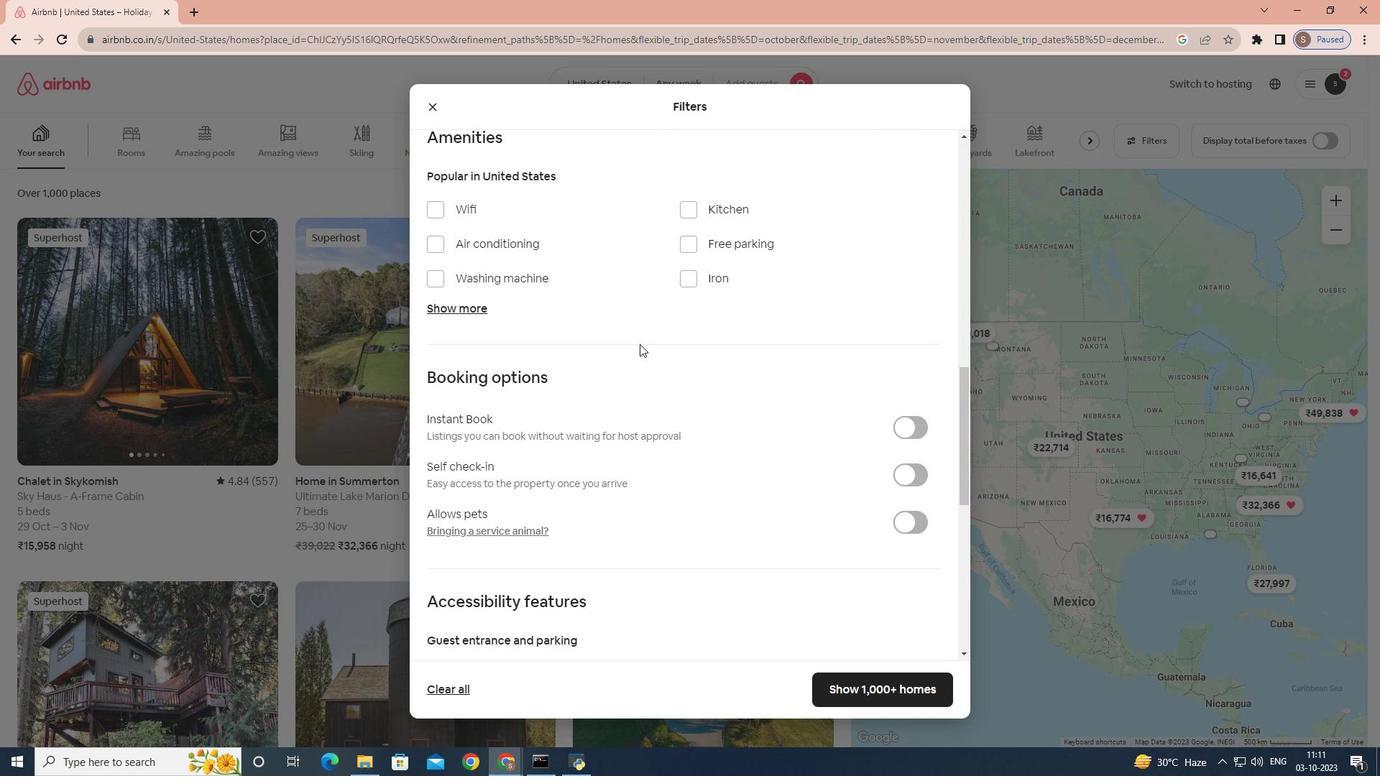 
Action: Mouse scrolled (638, 344) with delta (0, 0)
Screenshot: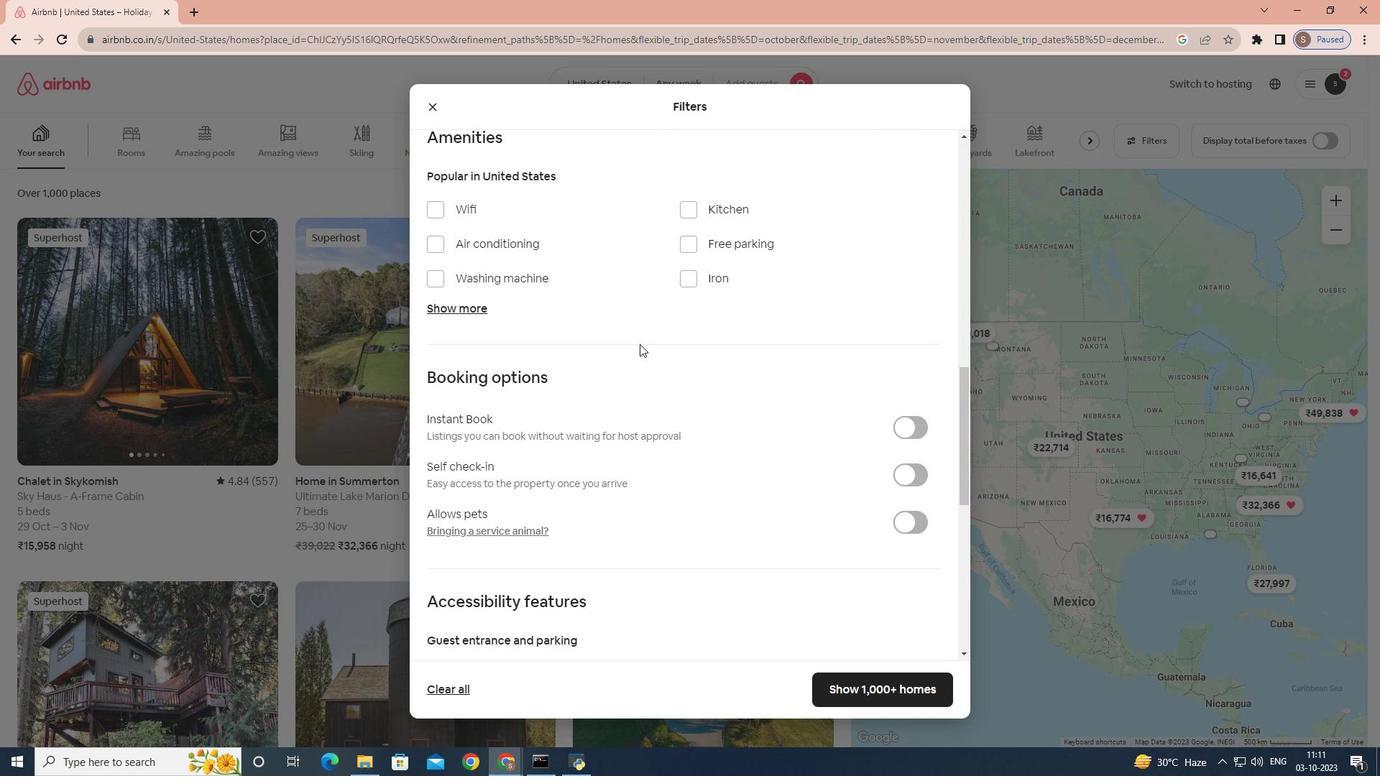 
Action: Mouse moved to (637, 345)
Screenshot: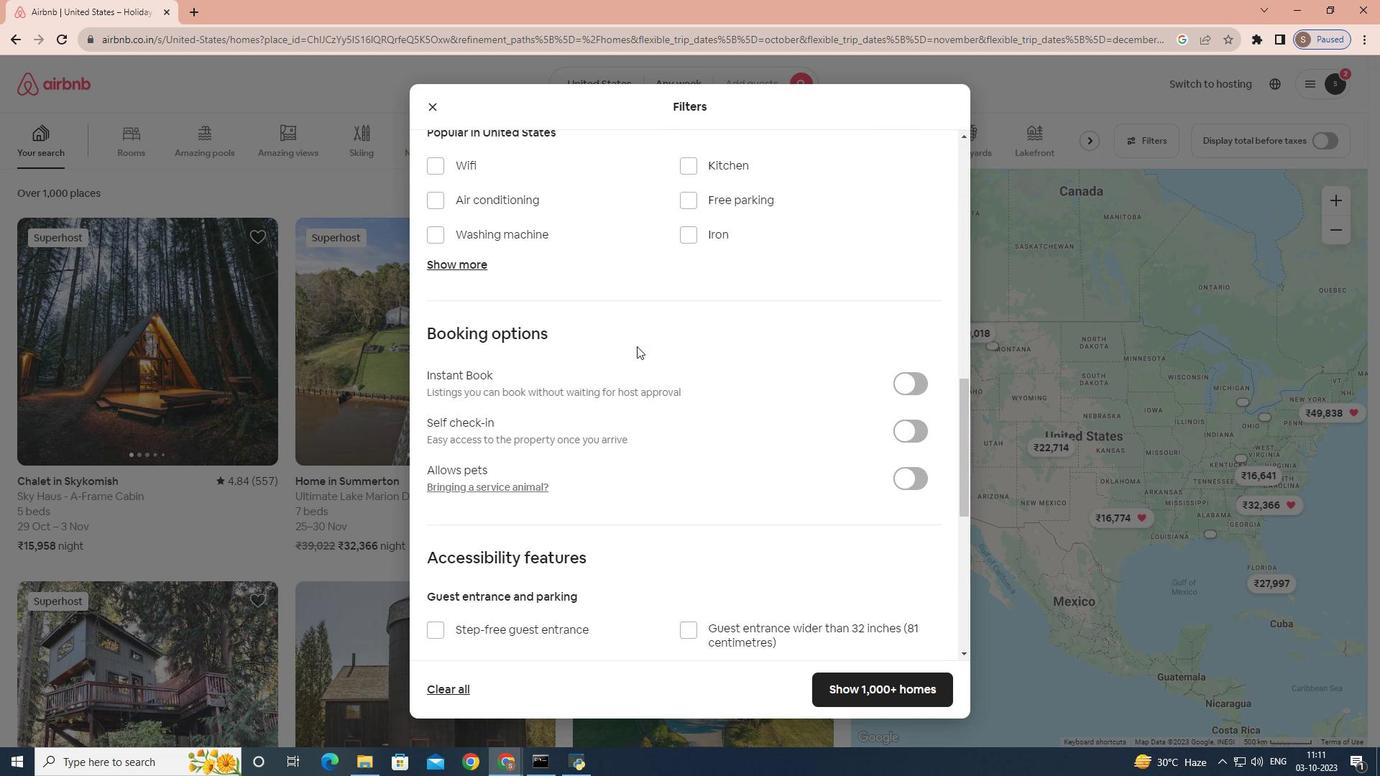 
Action: Mouse scrolled (637, 345) with delta (0, 0)
Screenshot: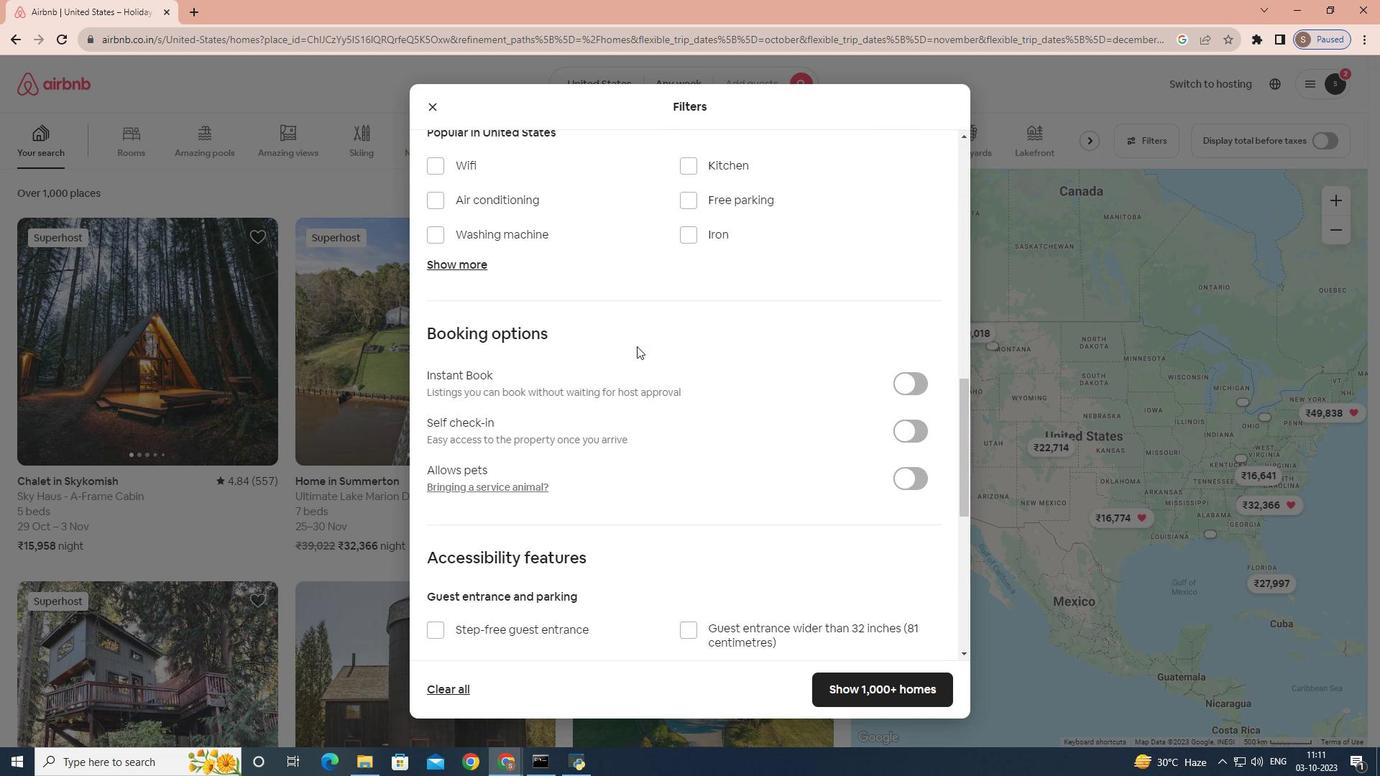 
Action: Mouse moved to (635, 346)
Screenshot: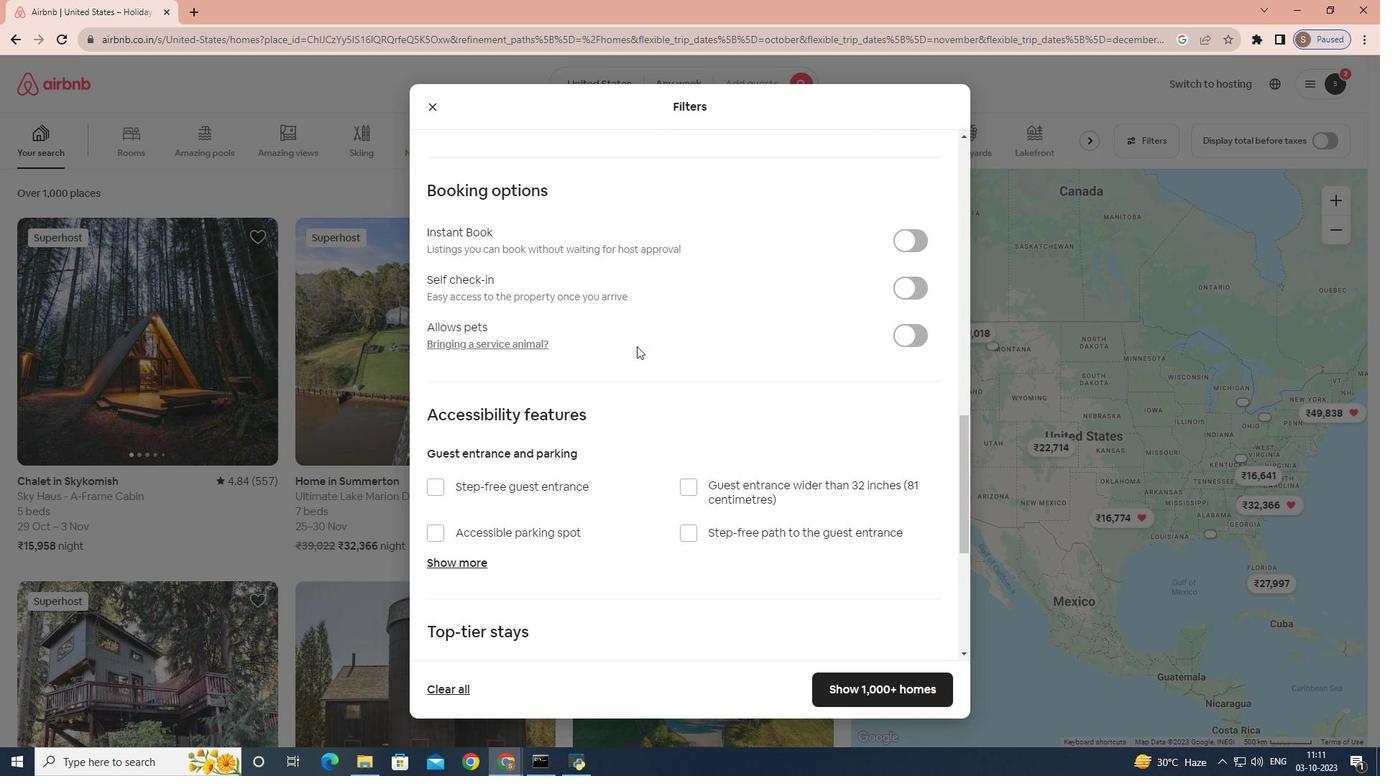 
Action: Mouse scrolled (635, 345) with delta (0, 0)
Screenshot: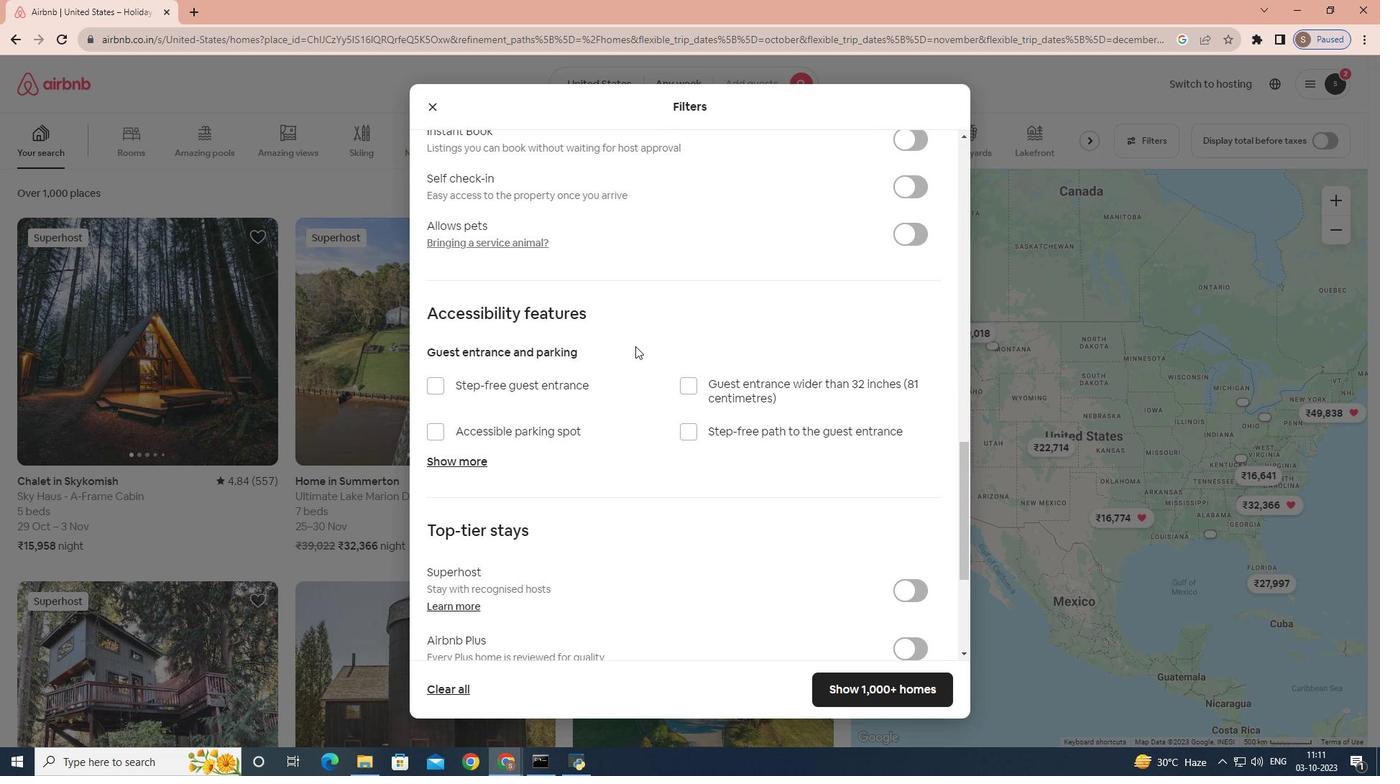 
Action: Mouse moved to (484, 390)
Screenshot: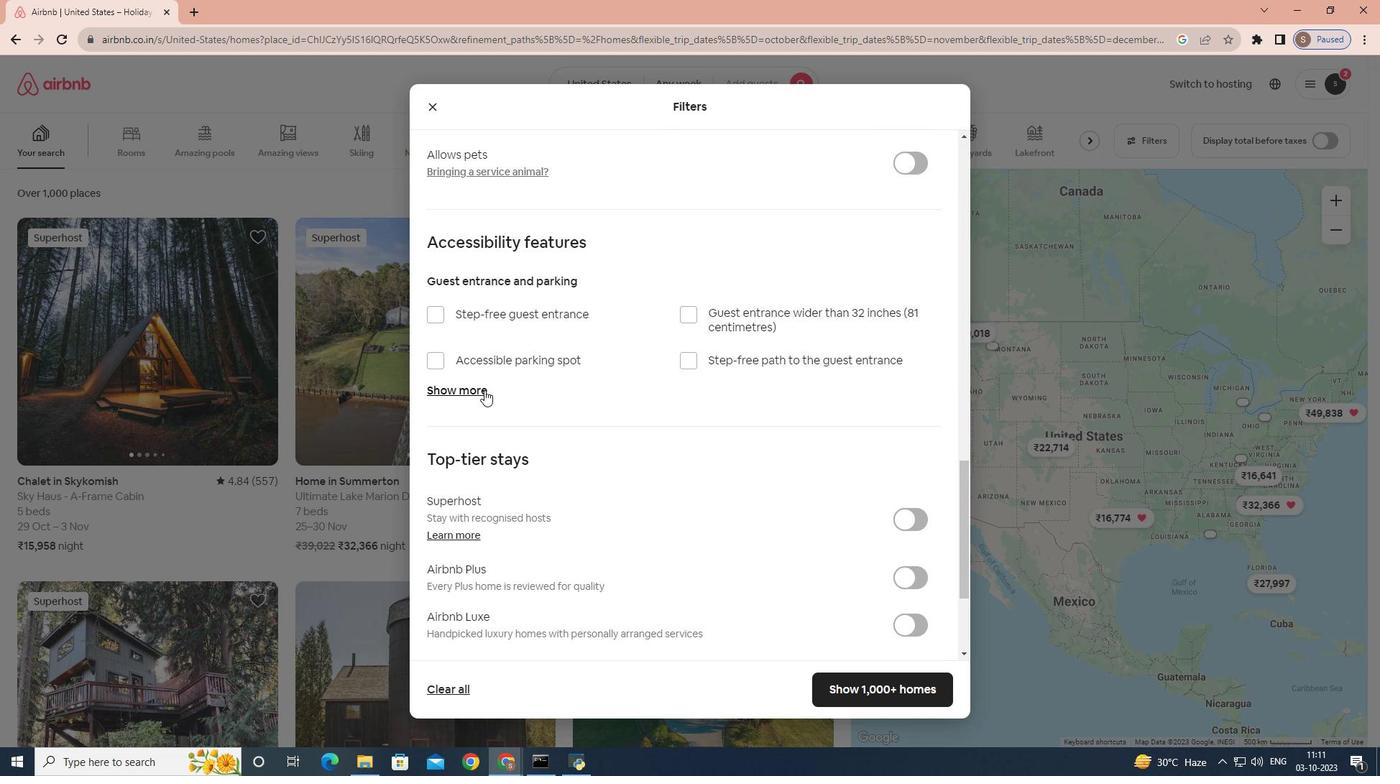 
Action: Mouse pressed left at (484, 390)
Screenshot: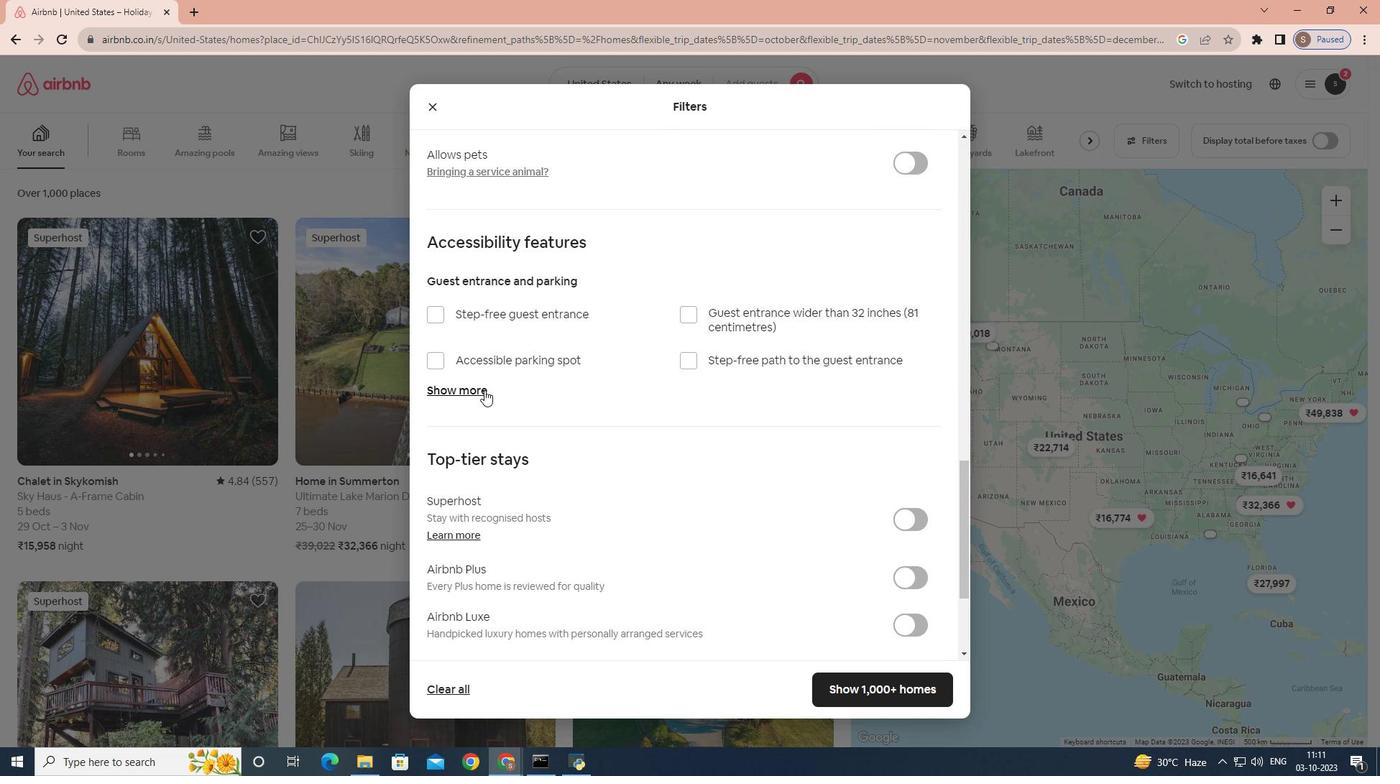 
Action: Mouse moved to (486, 399)
Screenshot: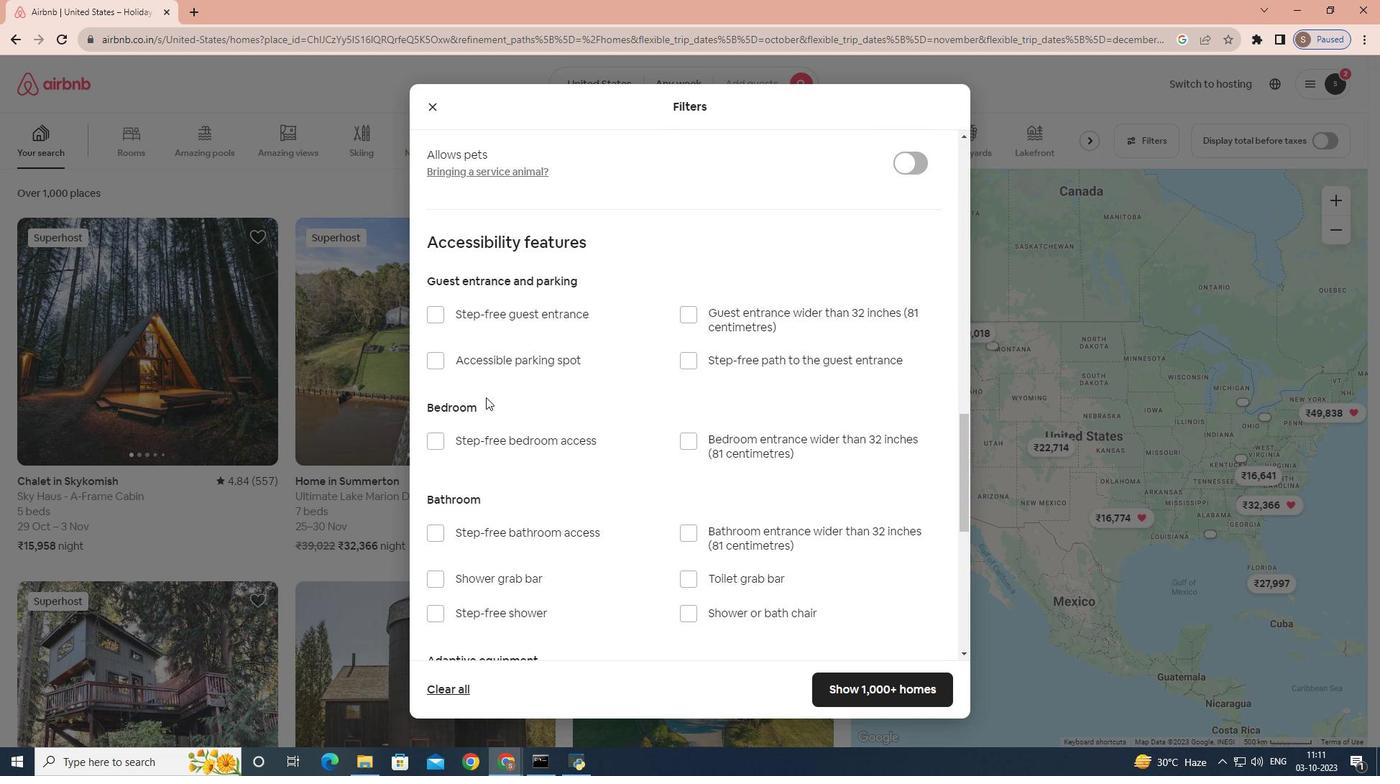 
Action: Mouse scrolled (486, 399) with delta (0, 0)
Screenshot: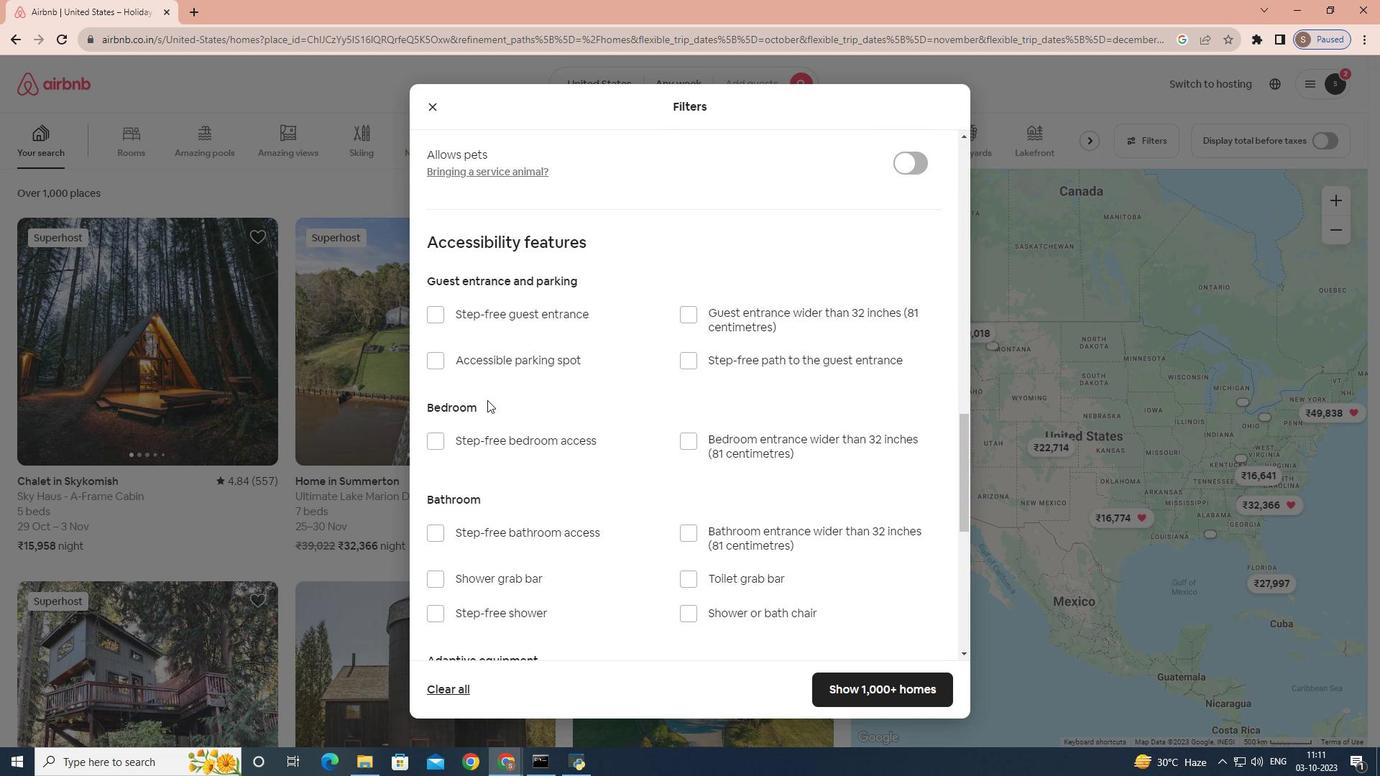 
Action: Mouse moved to (487, 400)
Screenshot: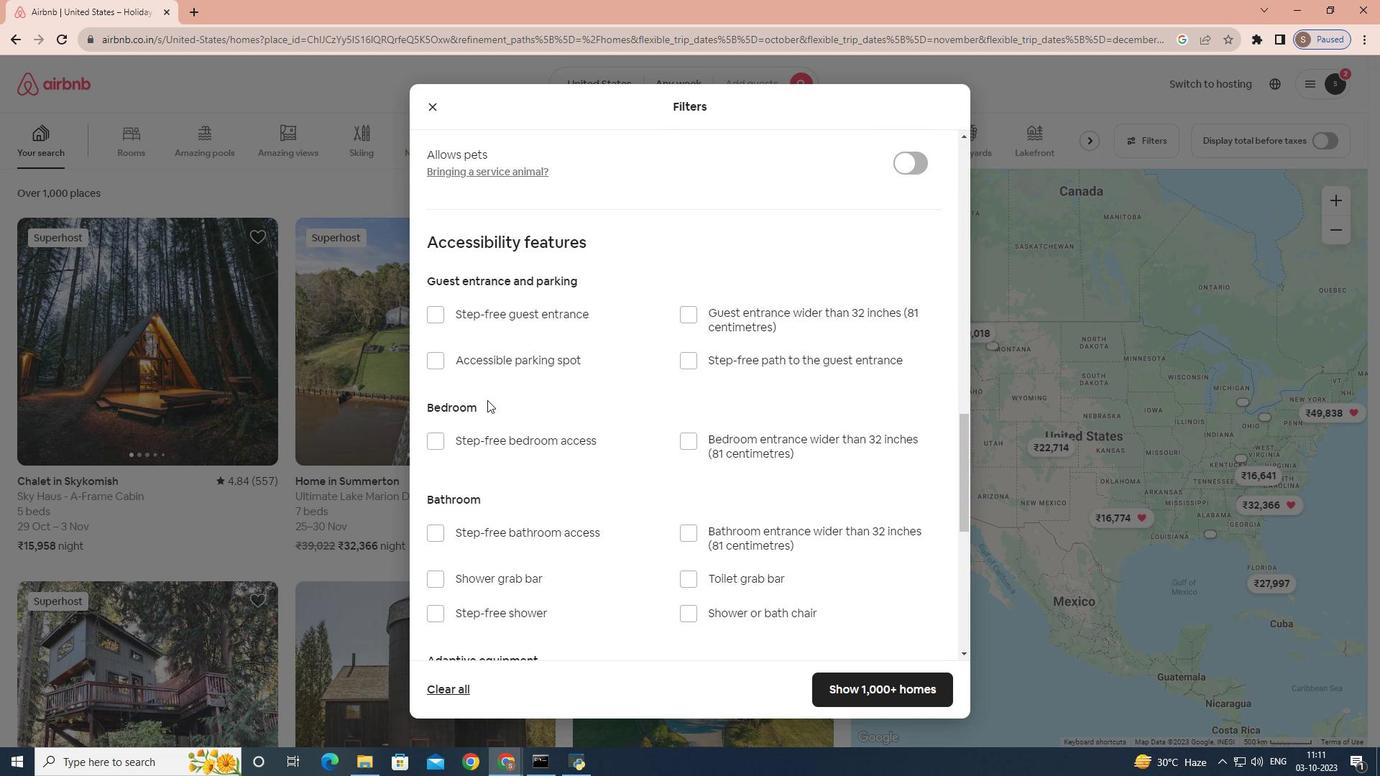 
Action: Mouse scrolled (487, 399) with delta (0, 0)
Screenshot: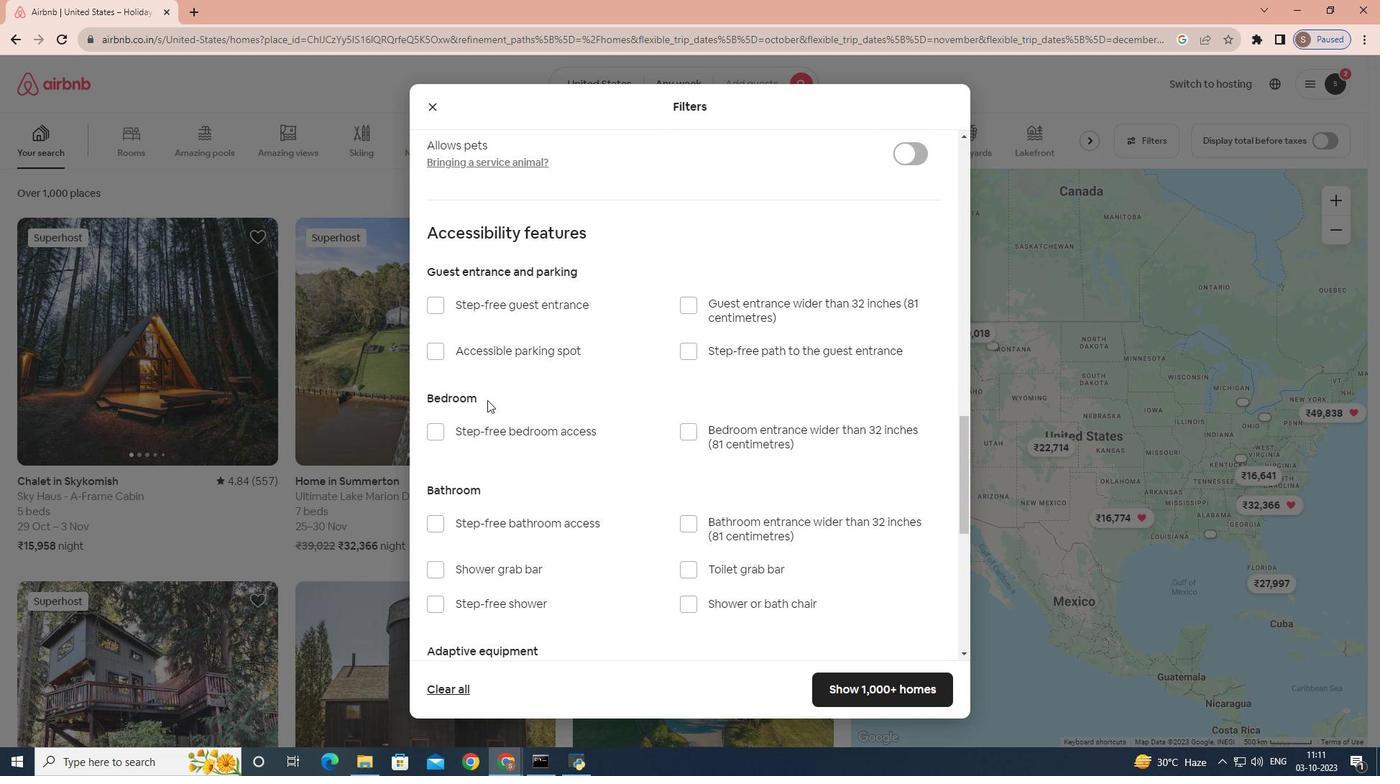 
Action: Mouse scrolled (487, 399) with delta (0, 0)
Screenshot: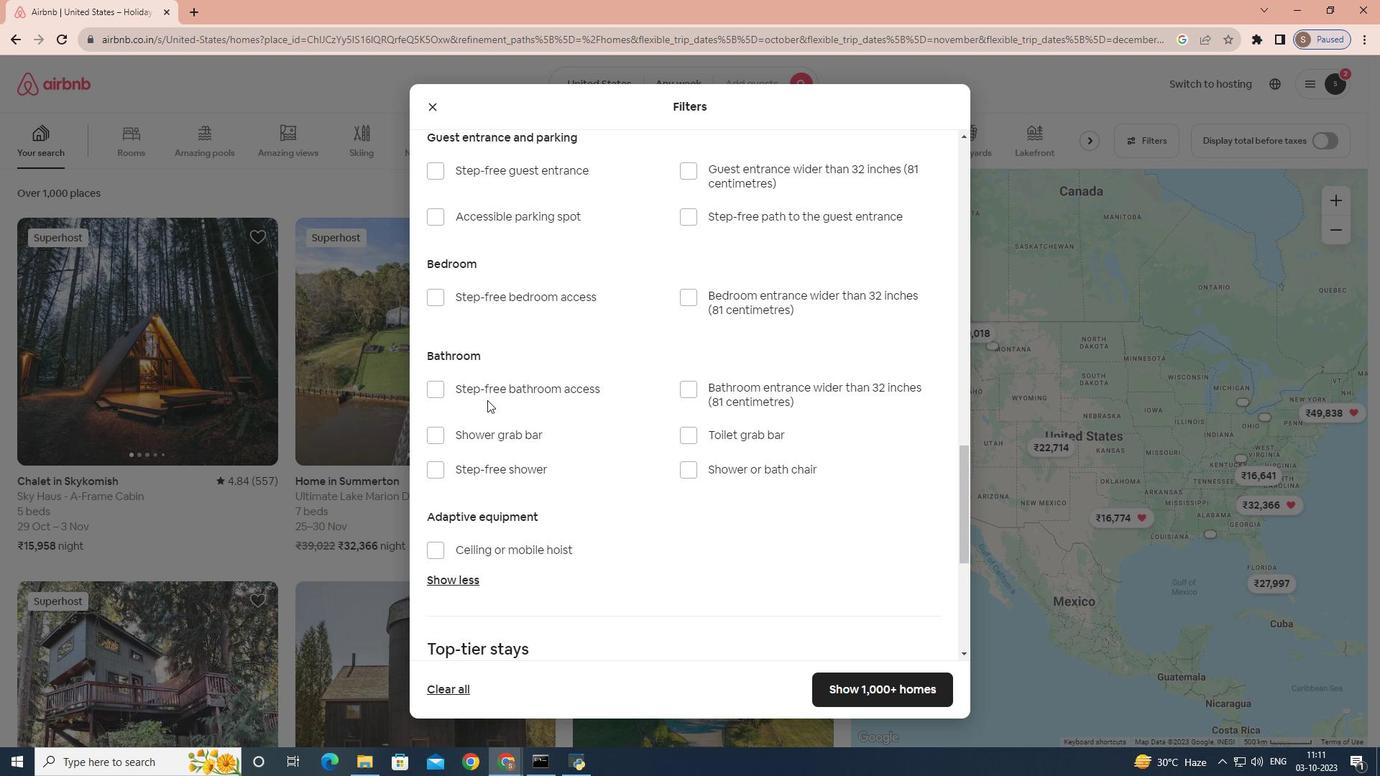
Action: Mouse scrolled (487, 399) with delta (0, 0)
Screenshot: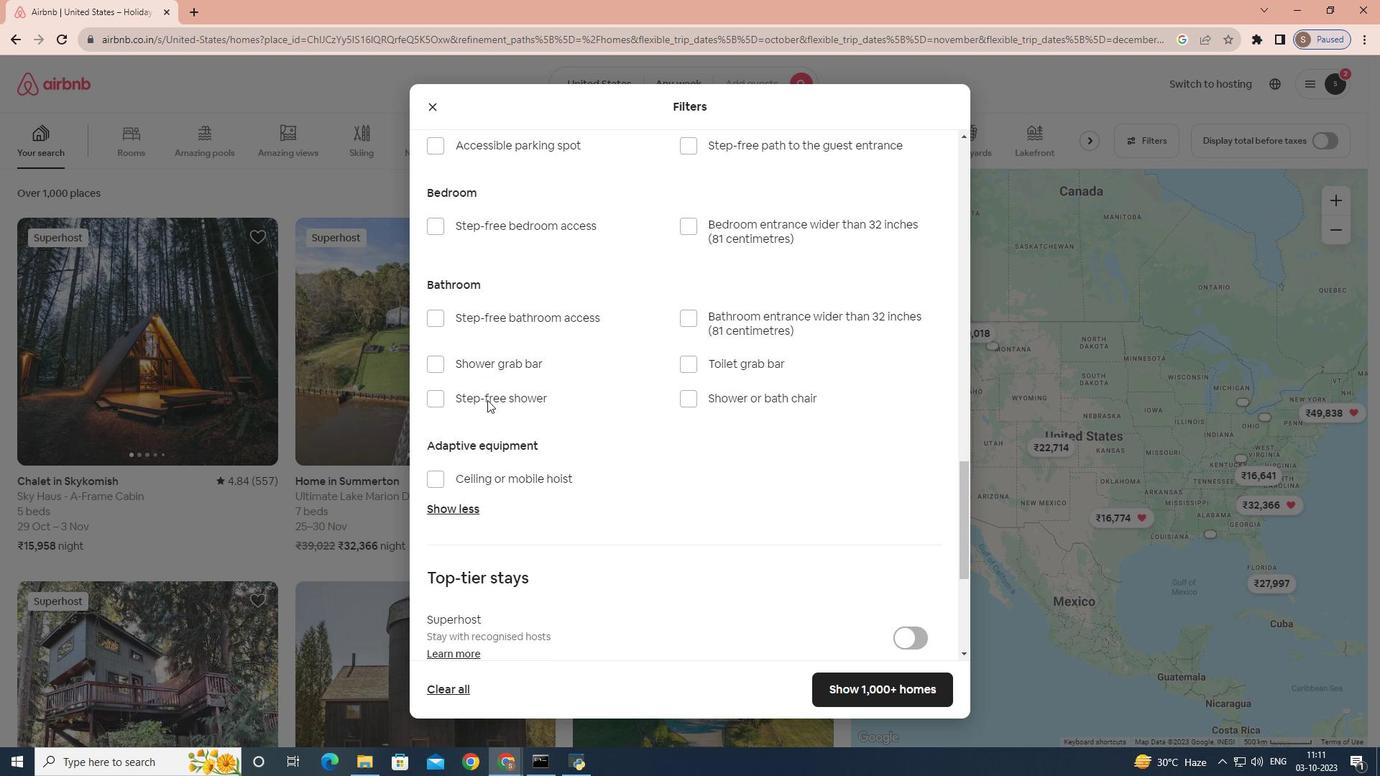 
Action: Mouse scrolled (487, 401) with delta (0, 0)
Screenshot: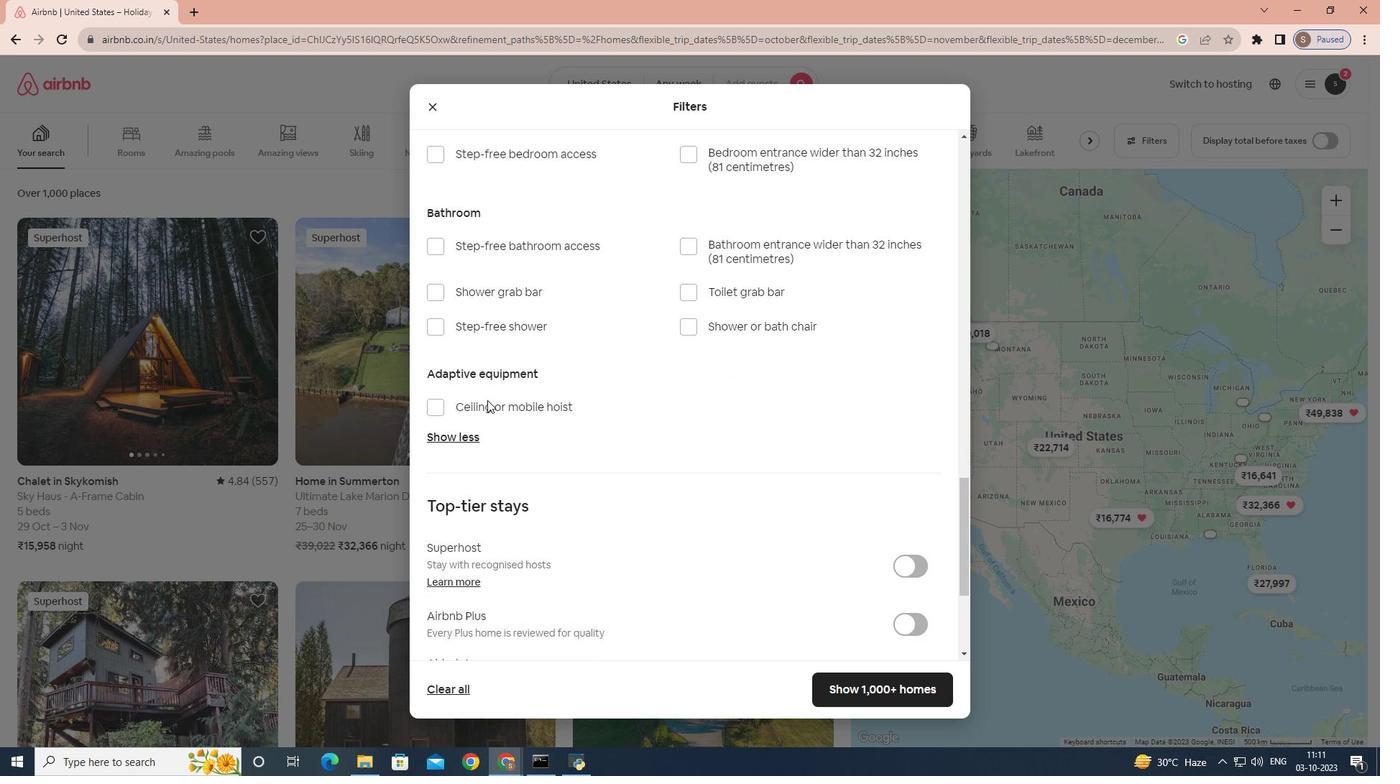 
Action: Mouse moved to (435, 478)
Screenshot: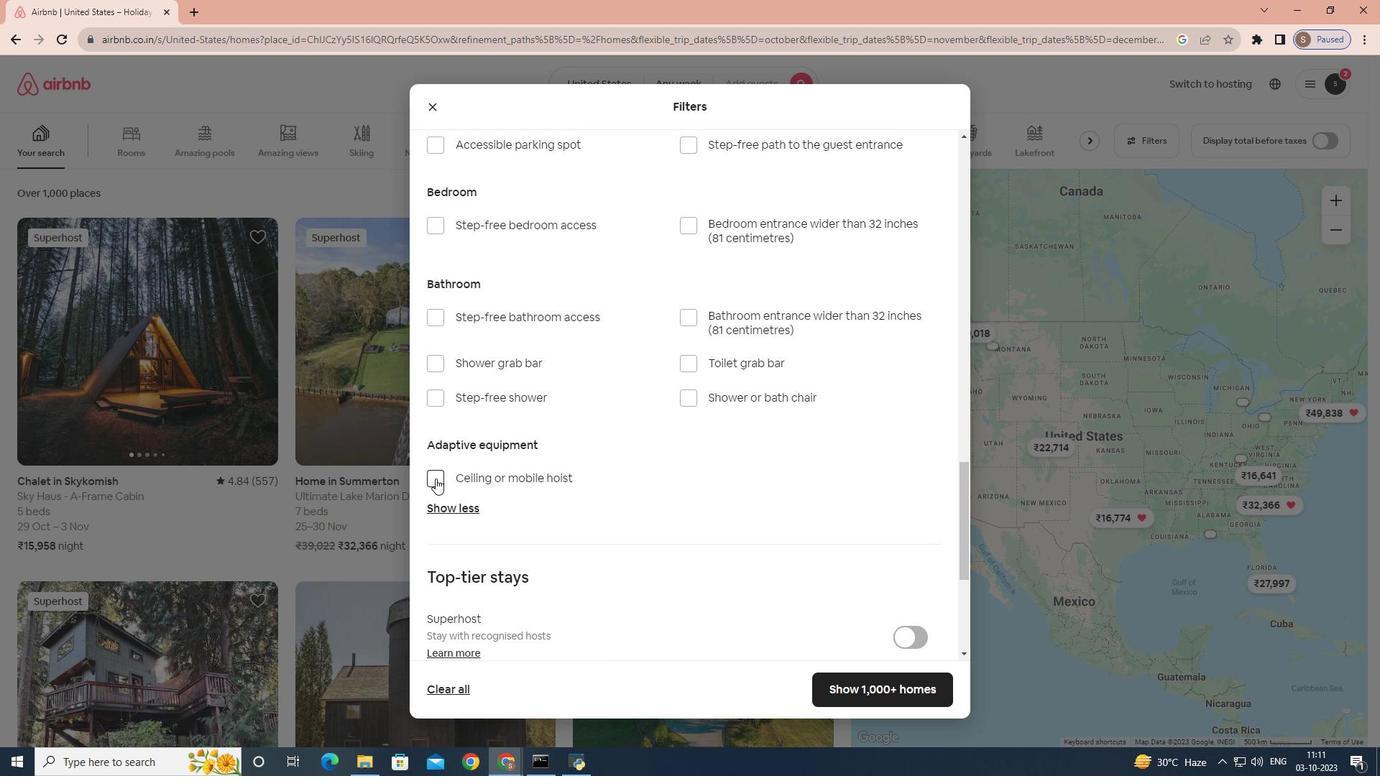 
Action: Mouse pressed left at (435, 478)
Screenshot: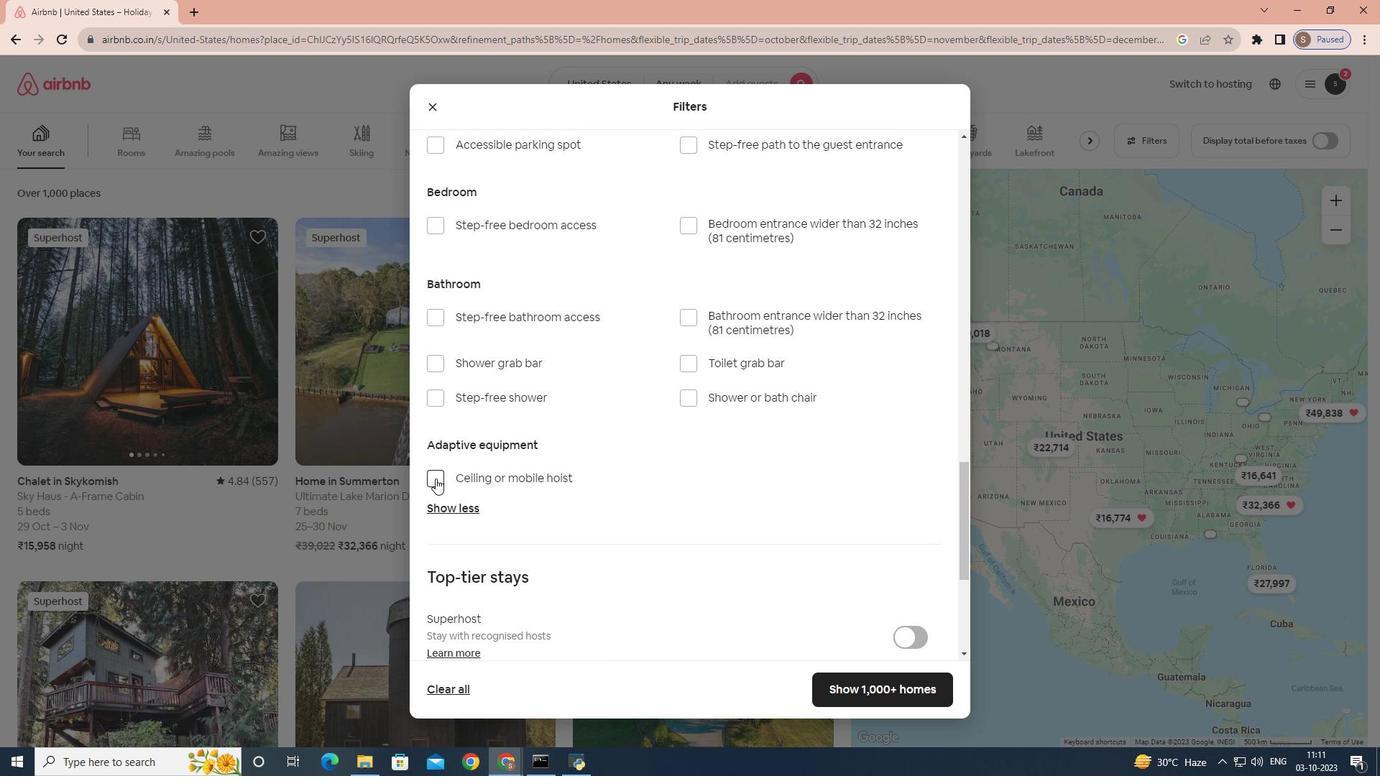 
Action: Mouse moved to (853, 693)
Screenshot: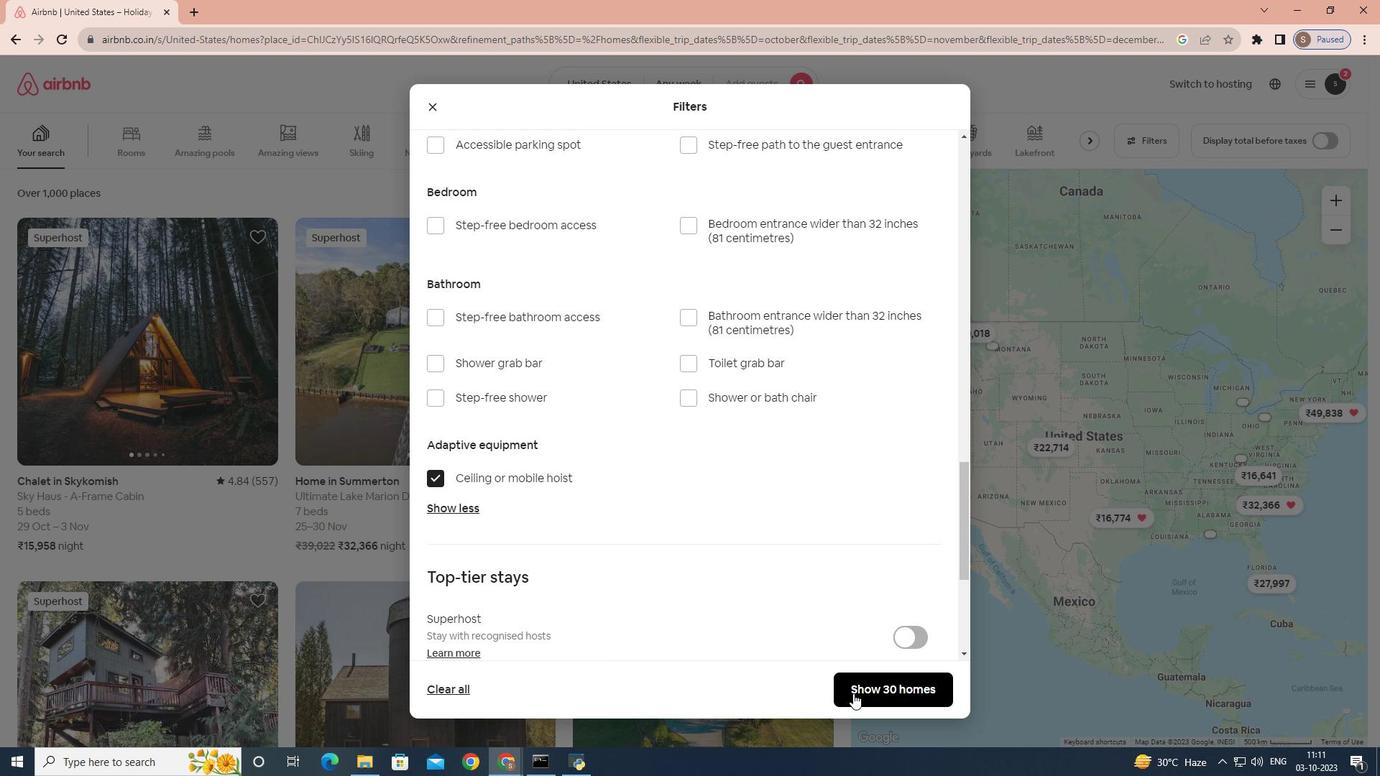 
Action: Mouse pressed left at (853, 693)
Screenshot: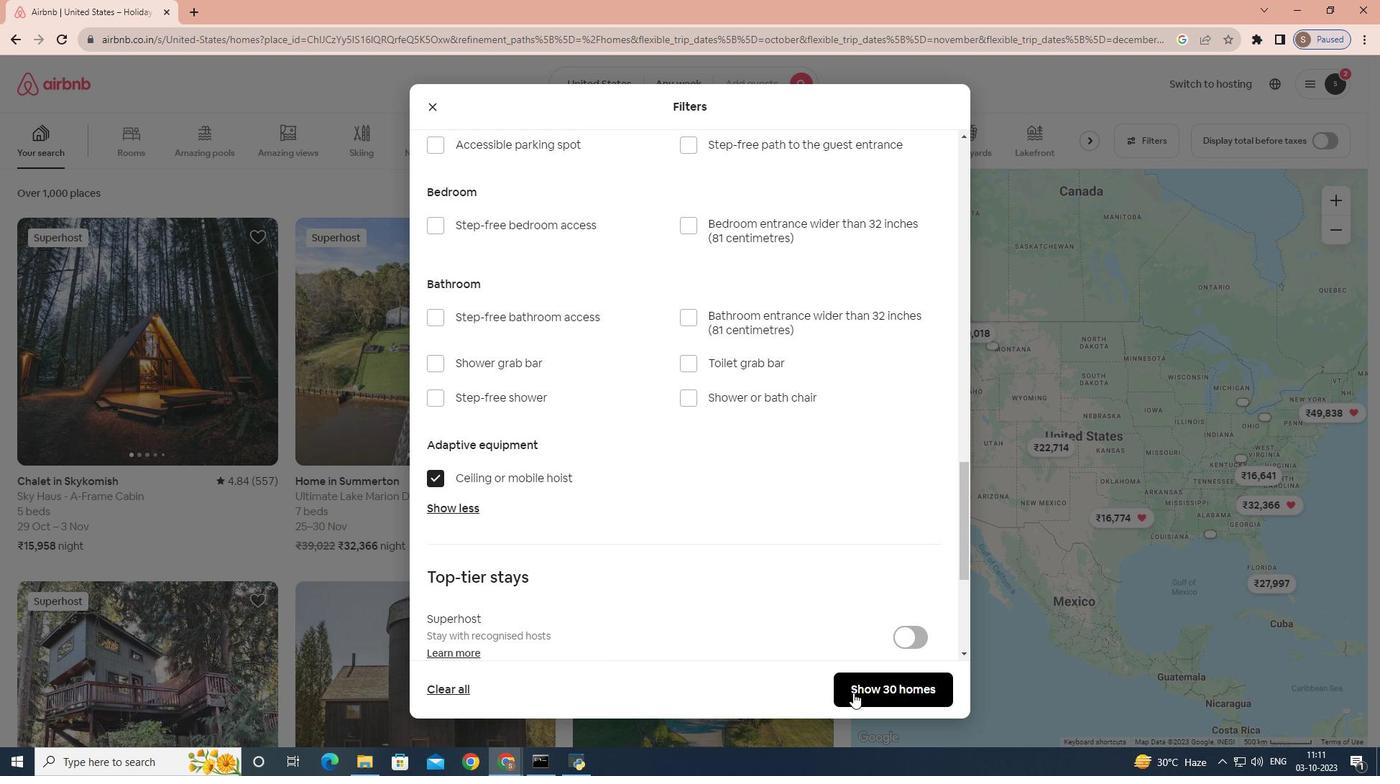 
Action: Mouse moved to (678, 514)
Screenshot: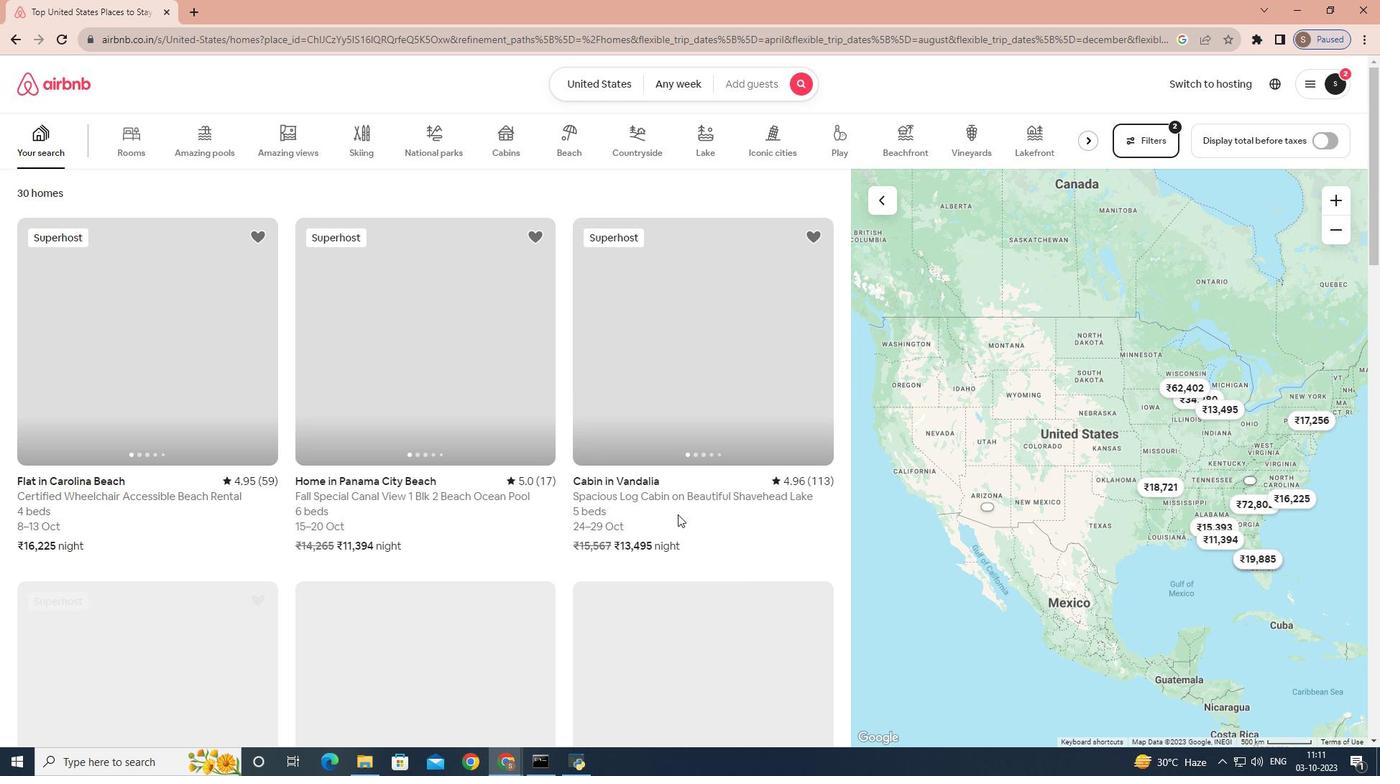 
